 Task: Select the America/Adak as time zone for the schedule.
Action: Mouse moved to (85, 119)
Screenshot: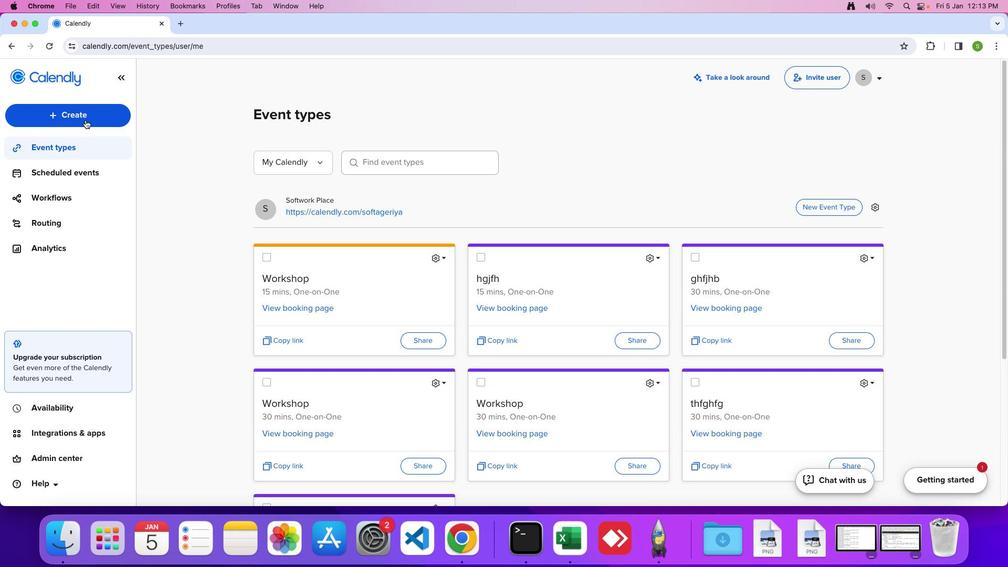 
Action: Mouse pressed left at (85, 119)
Screenshot: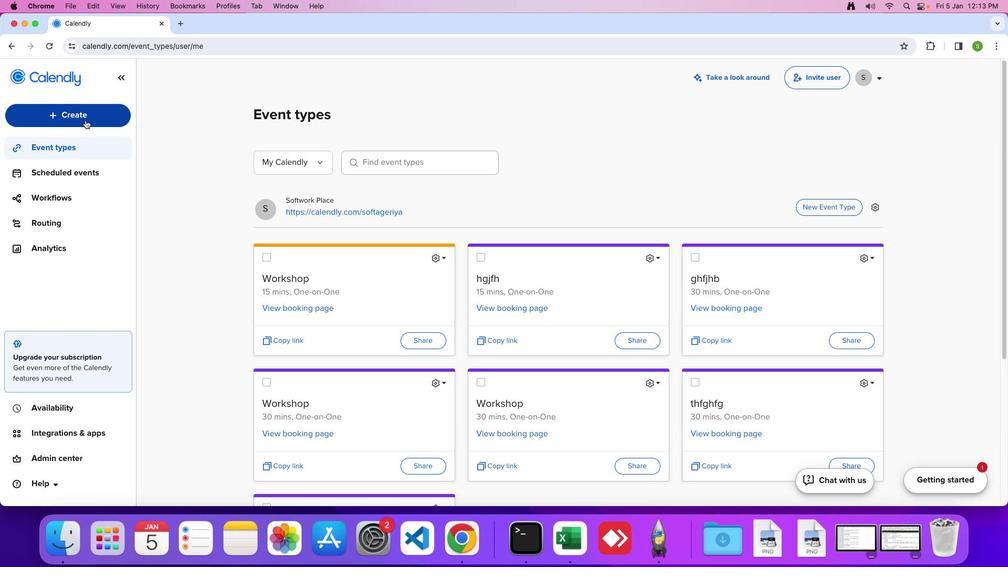 
Action: Mouse moved to (87, 243)
Screenshot: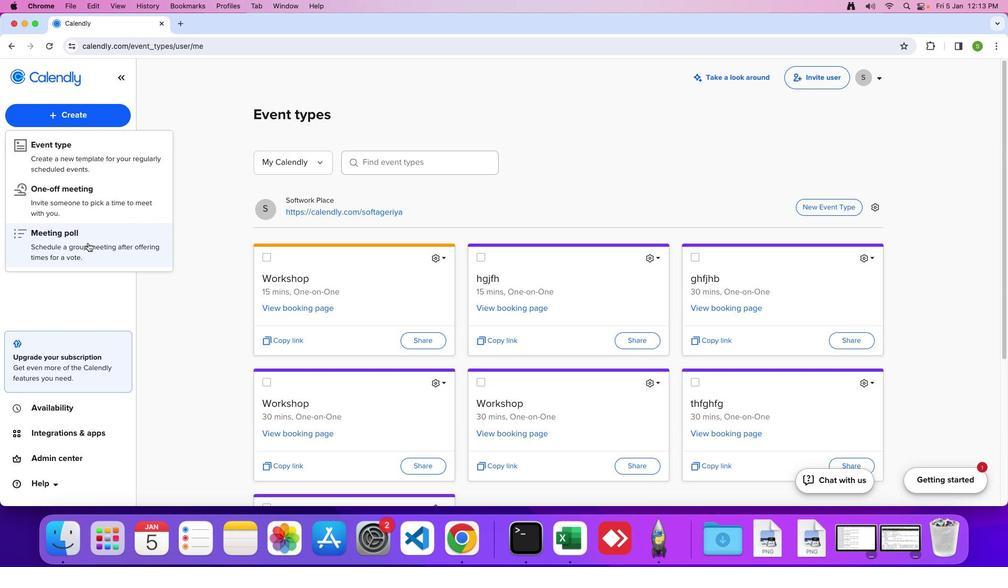
Action: Mouse pressed left at (87, 243)
Screenshot: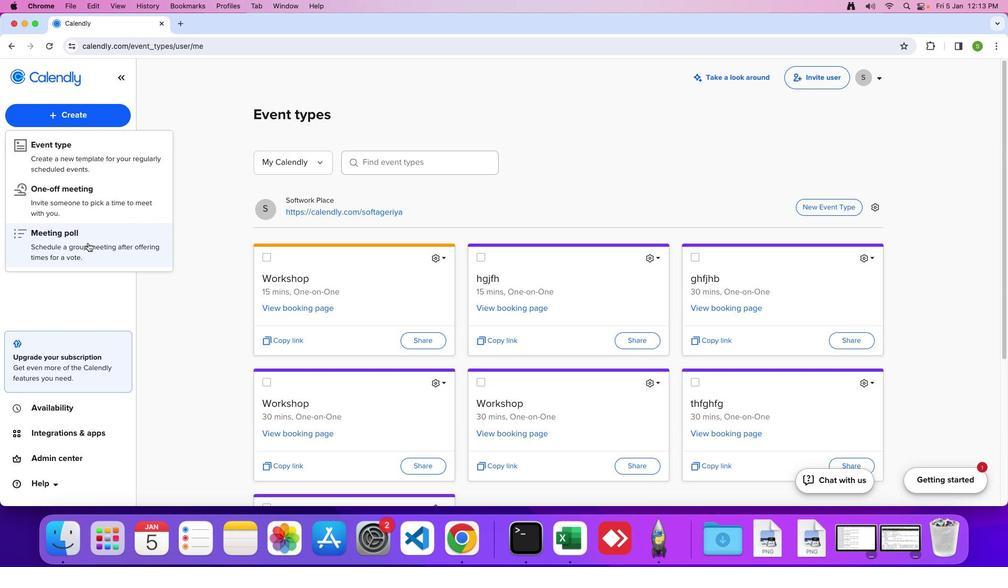 
Action: Mouse moved to (88, 129)
Screenshot: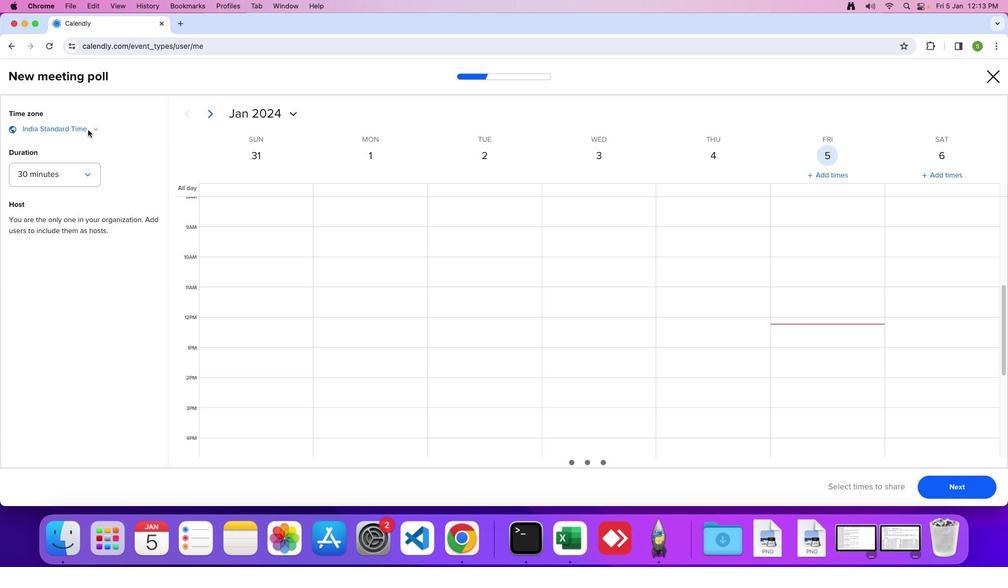 
Action: Mouse pressed left at (88, 129)
Screenshot: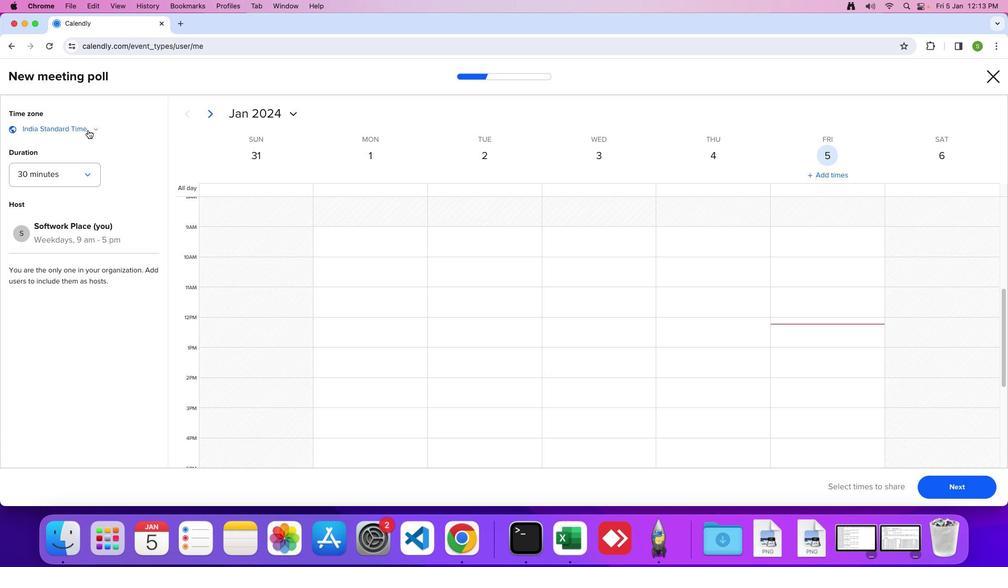 
Action: Mouse moved to (95, 248)
Screenshot: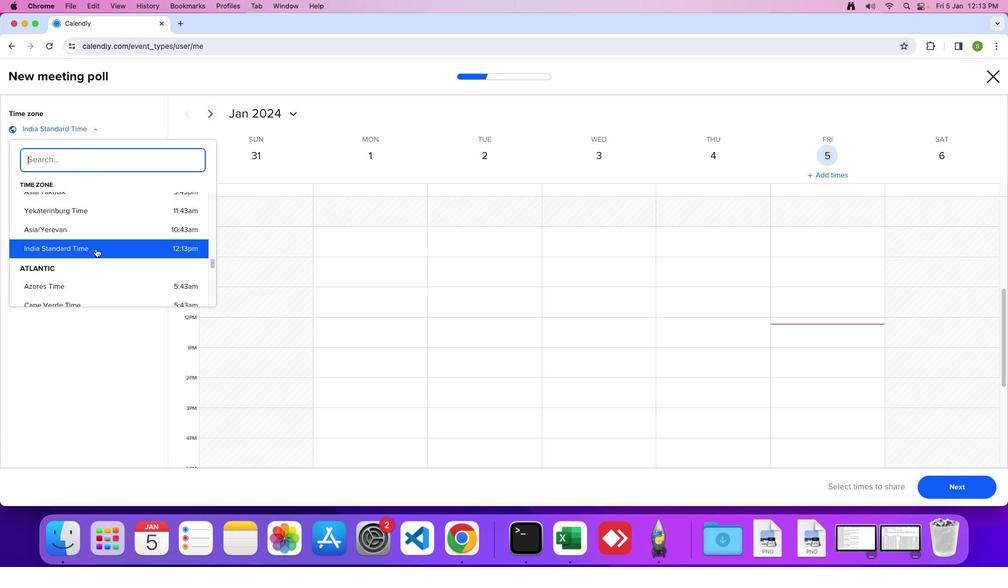 
Action: Mouse scrolled (95, 248) with delta (0, 0)
Screenshot: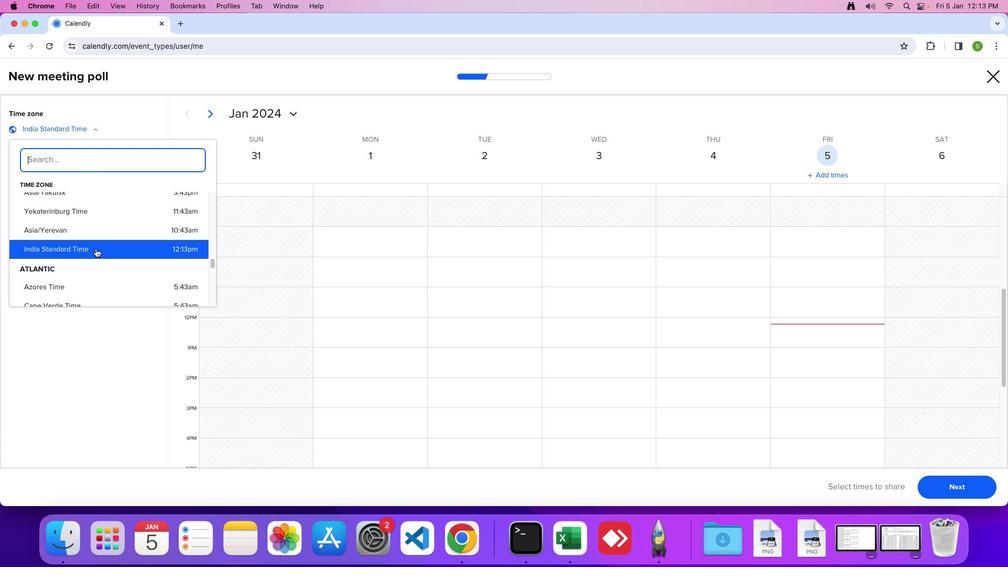 
Action: Mouse scrolled (95, 248) with delta (0, 0)
Screenshot: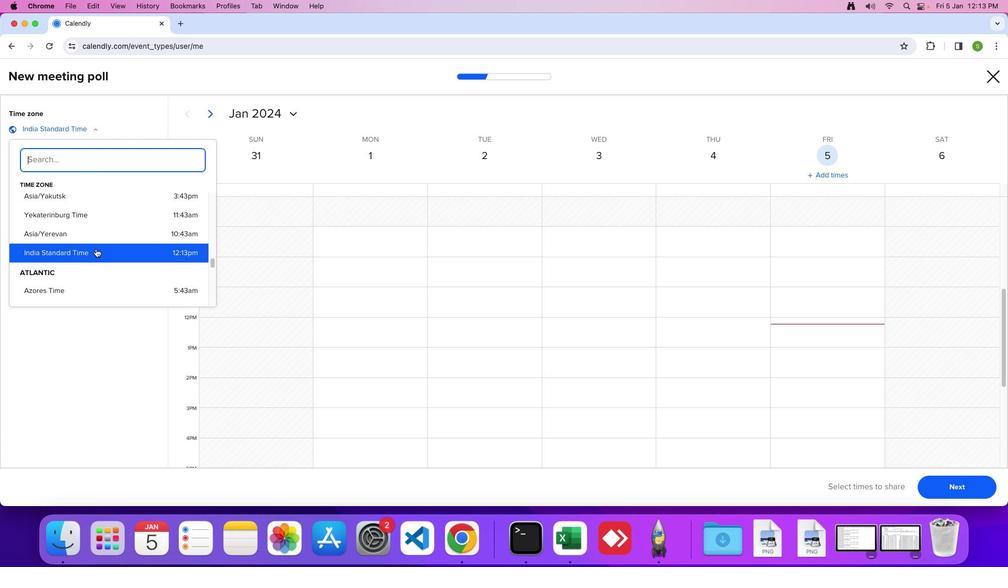 
Action: Mouse scrolled (95, 248) with delta (0, 1)
Screenshot: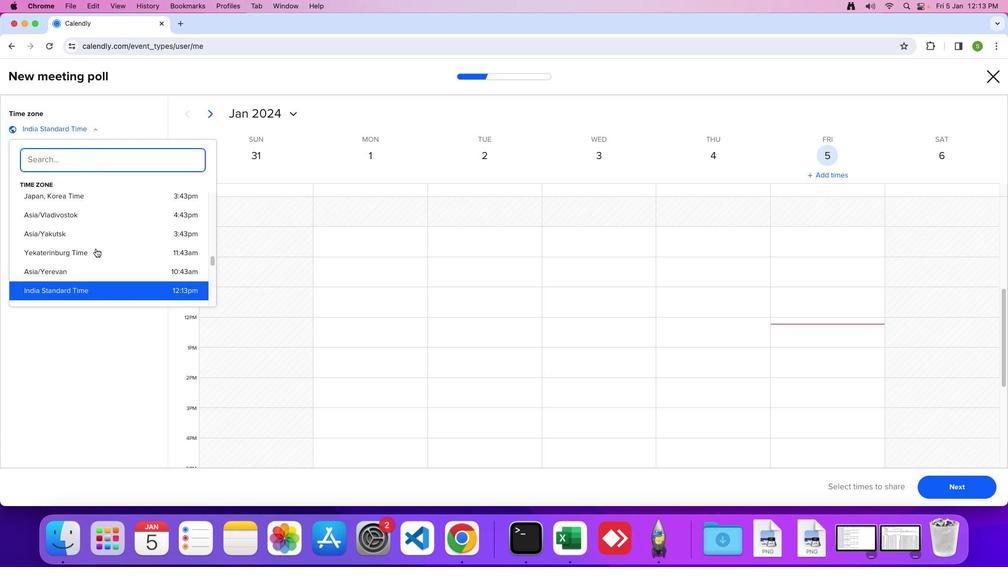 
Action: Mouse moved to (96, 248)
Screenshot: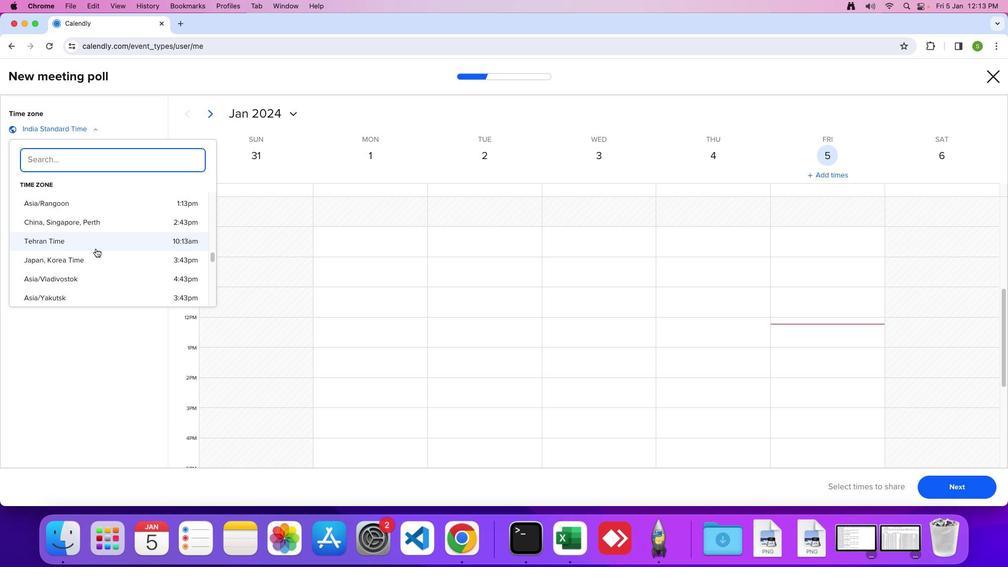 
Action: Mouse scrolled (96, 248) with delta (0, 0)
Screenshot: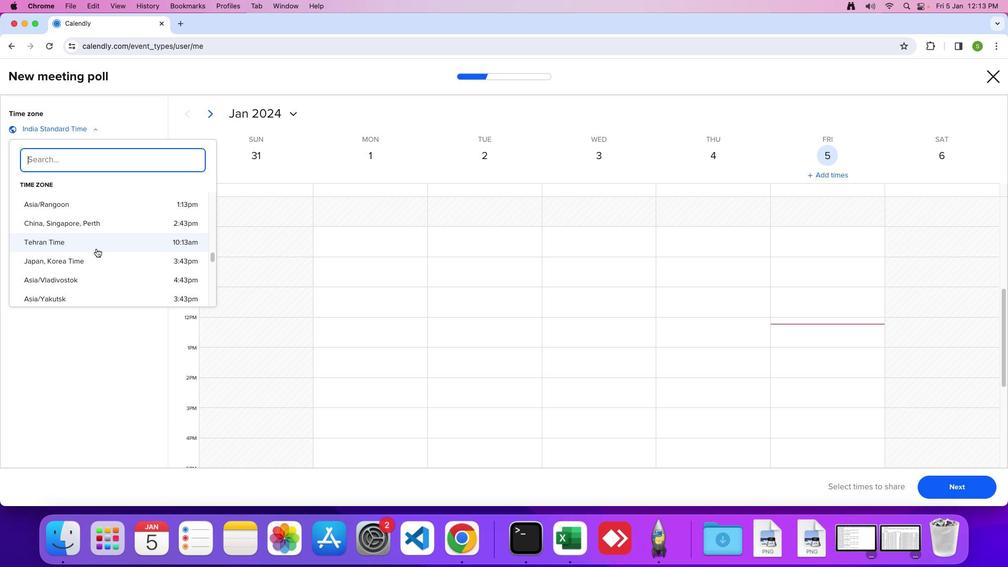 
Action: Mouse moved to (96, 248)
Screenshot: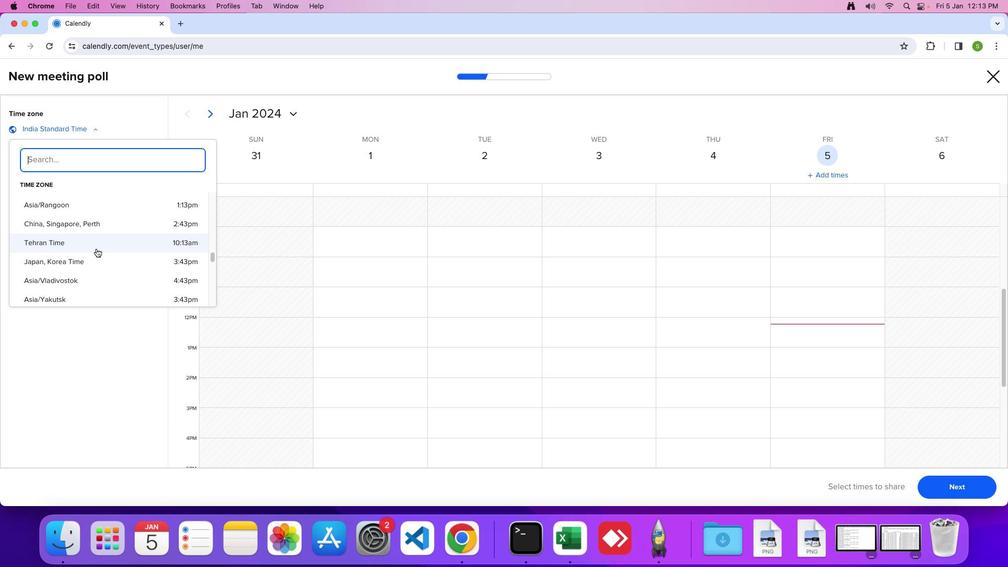 
Action: Mouse scrolled (96, 248) with delta (0, 0)
Screenshot: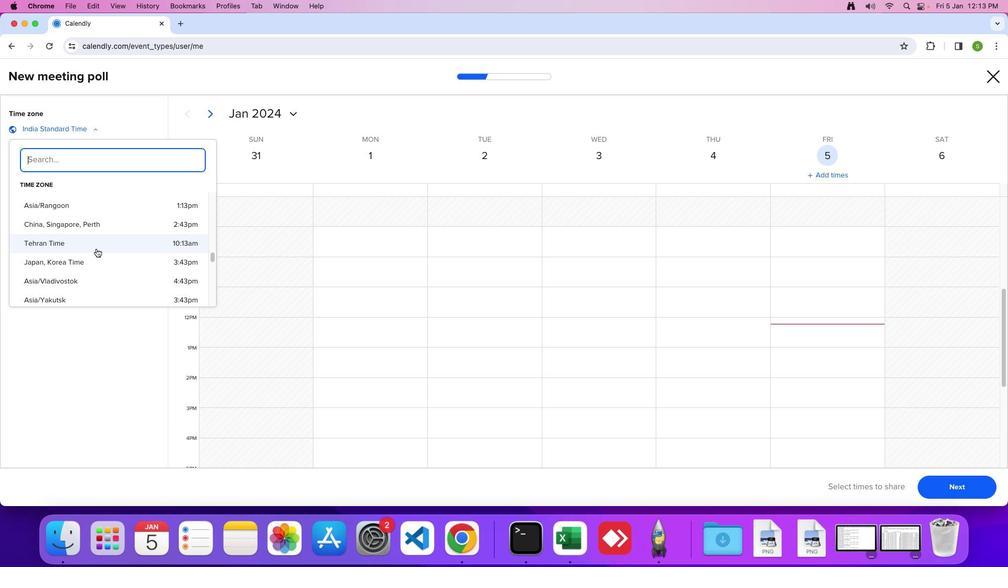 
Action: Mouse moved to (97, 248)
Screenshot: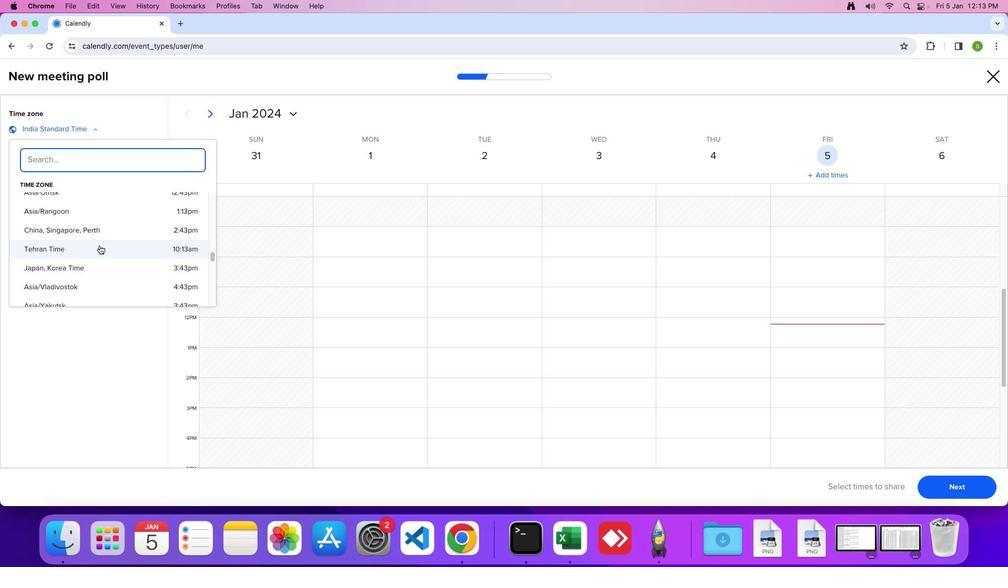 
Action: Mouse scrolled (97, 248) with delta (0, 0)
Screenshot: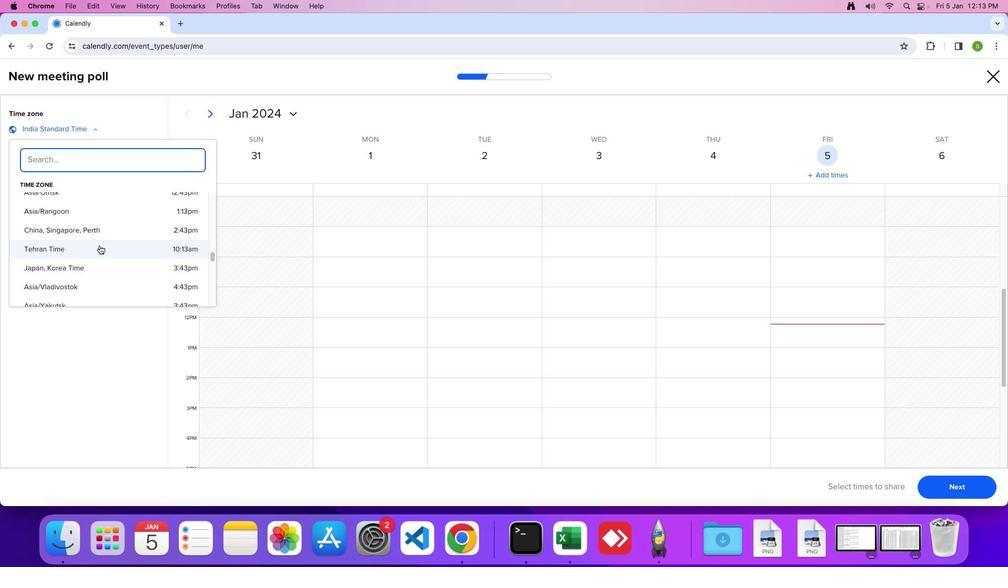 
Action: Mouse moved to (98, 247)
Screenshot: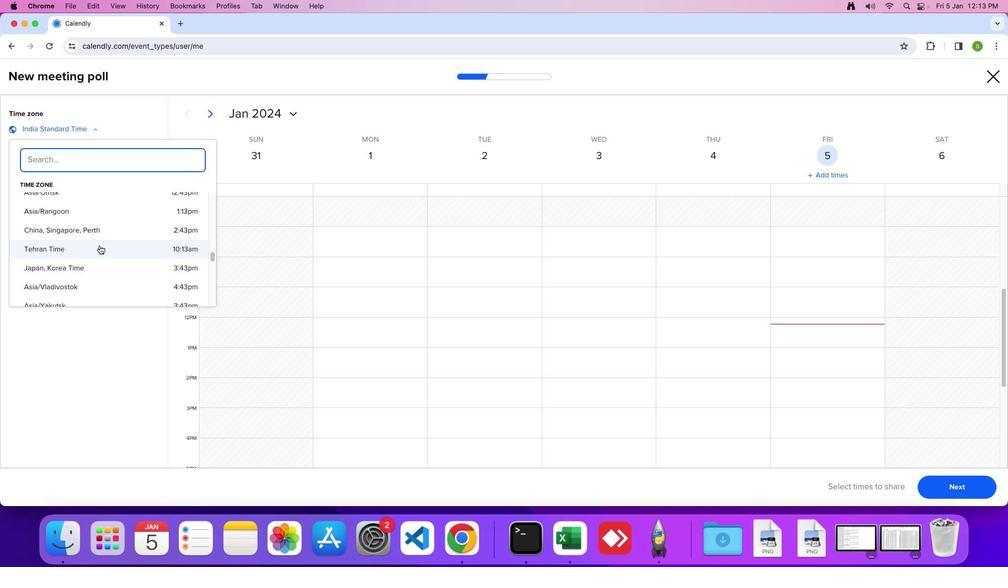 
Action: Mouse scrolled (98, 247) with delta (0, 0)
Screenshot: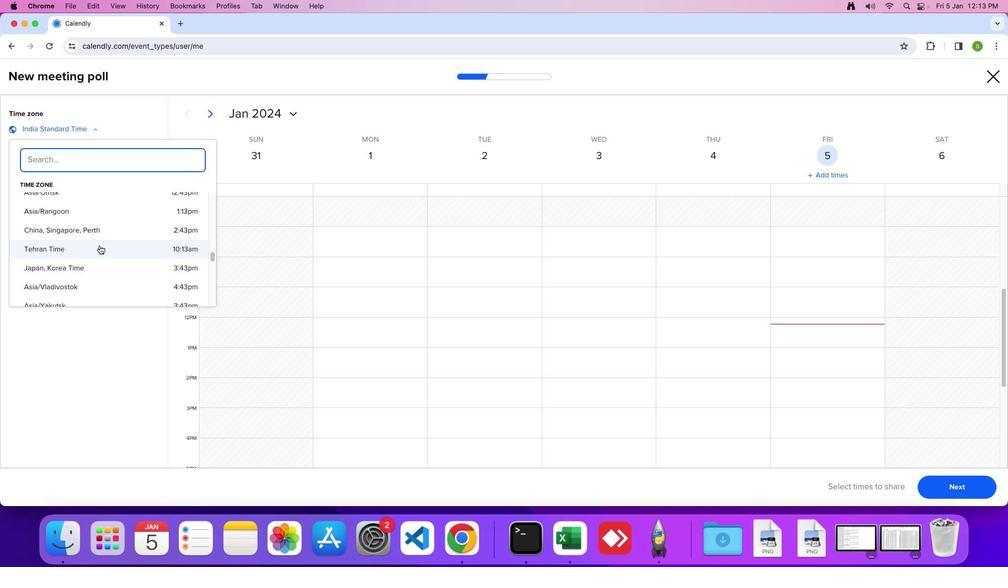 
Action: Mouse moved to (99, 245)
Screenshot: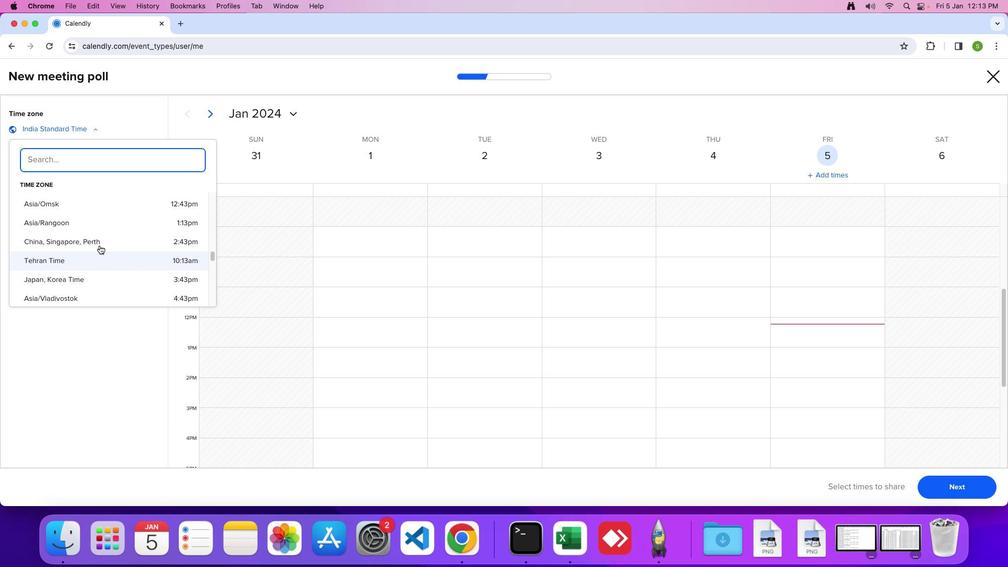 
Action: Mouse scrolled (99, 245) with delta (0, 1)
Screenshot: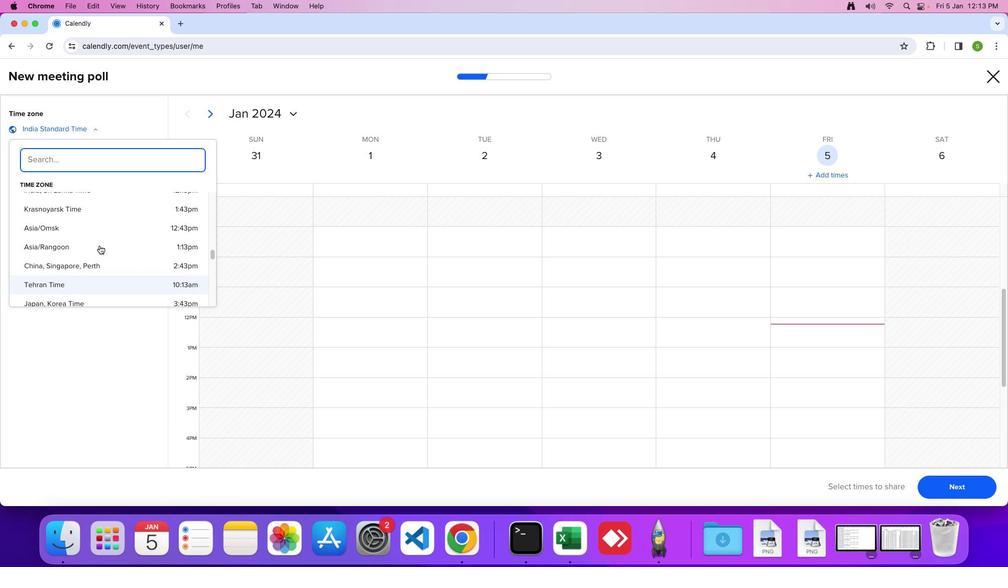 
Action: Mouse scrolled (99, 245) with delta (0, 0)
Screenshot: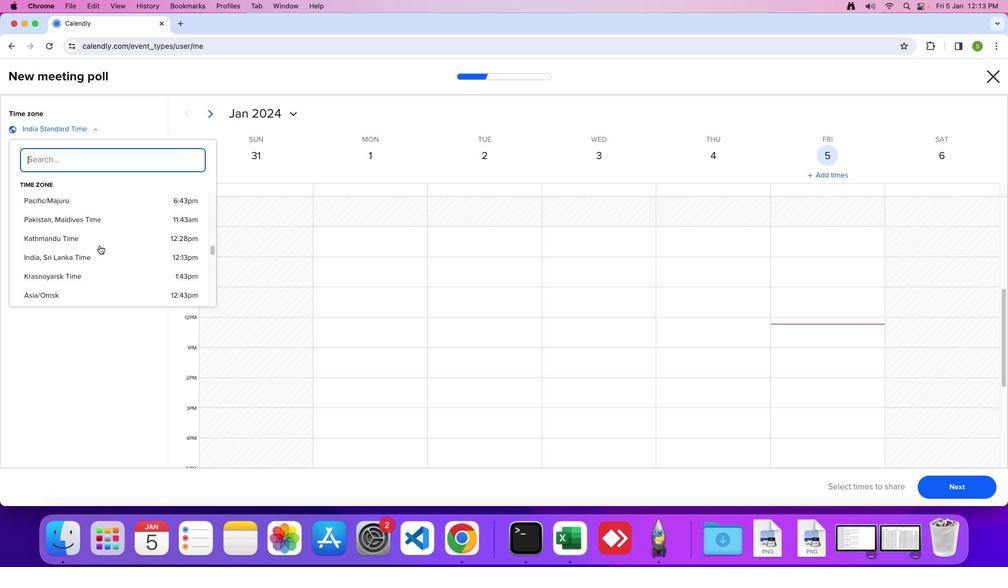 
Action: Mouse scrolled (99, 245) with delta (0, 0)
Screenshot: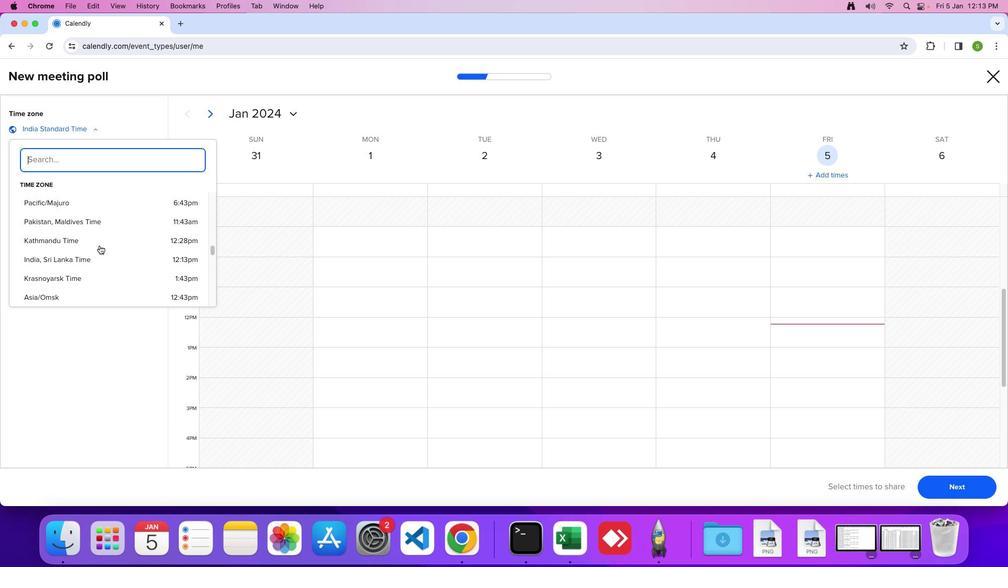 
Action: Mouse moved to (101, 243)
Screenshot: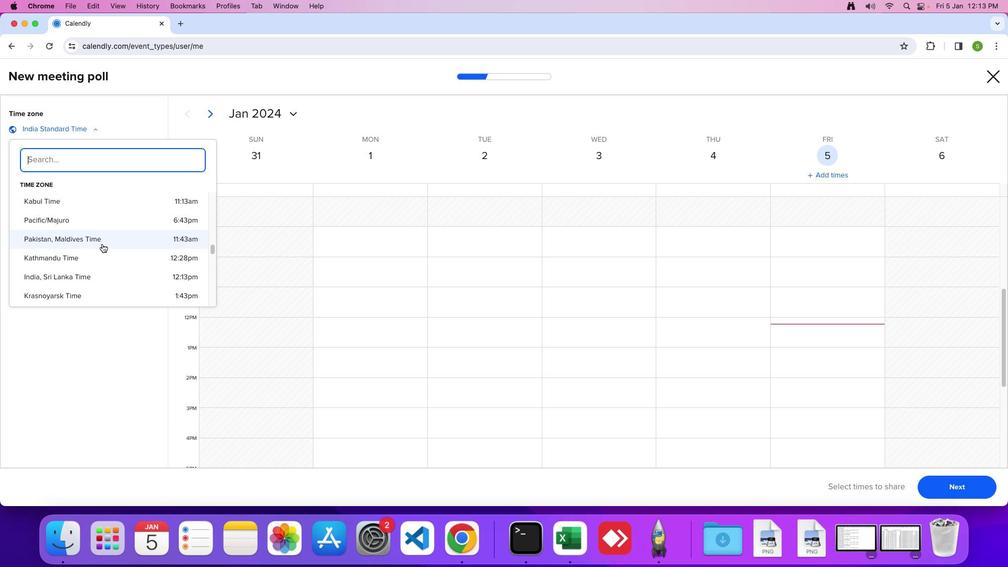 
Action: Mouse scrolled (101, 243) with delta (0, 0)
Screenshot: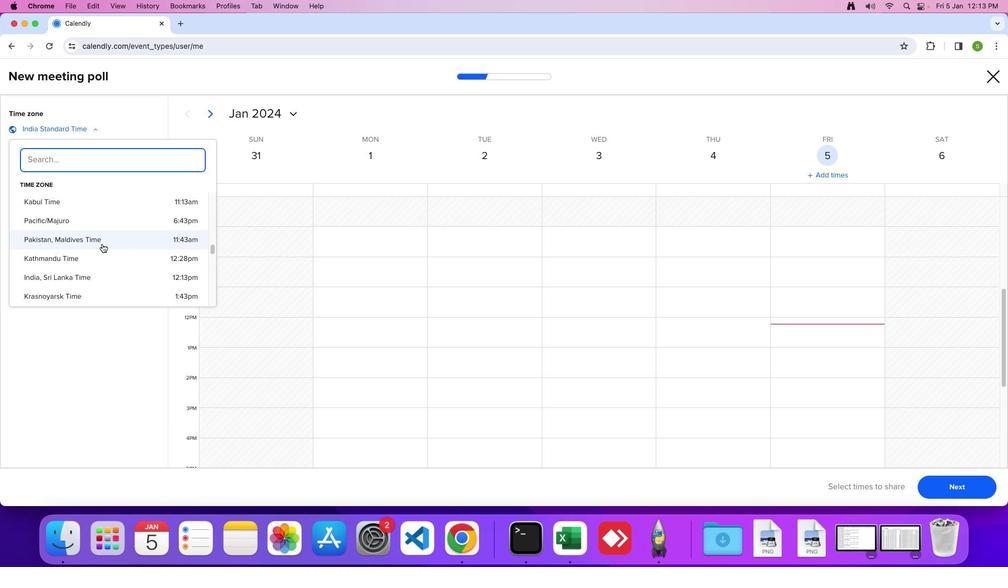 
Action: Mouse scrolled (101, 243) with delta (0, 0)
Screenshot: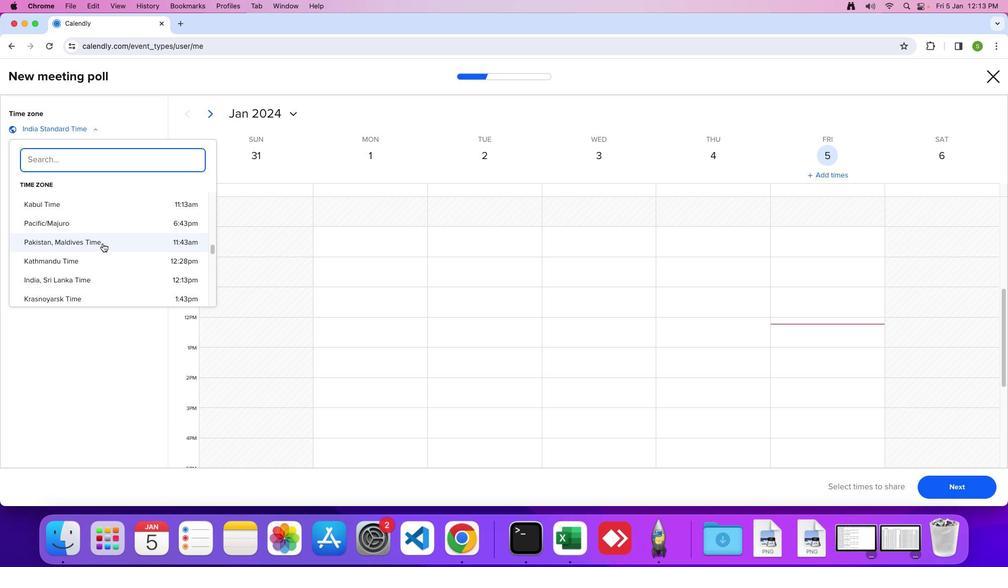 
Action: Mouse moved to (104, 243)
Screenshot: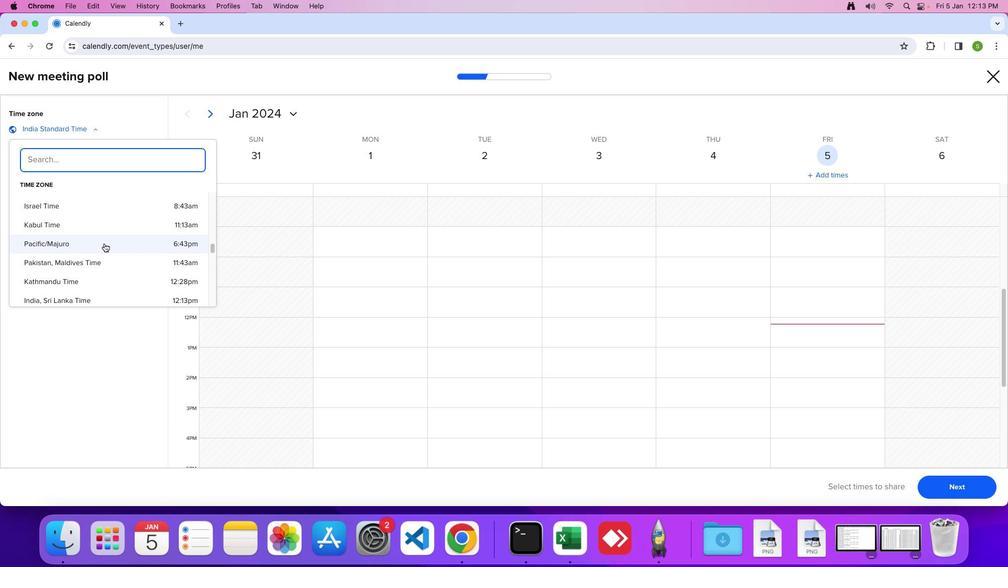 
Action: Mouse scrolled (104, 243) with delta (0, 0)
Screenshot: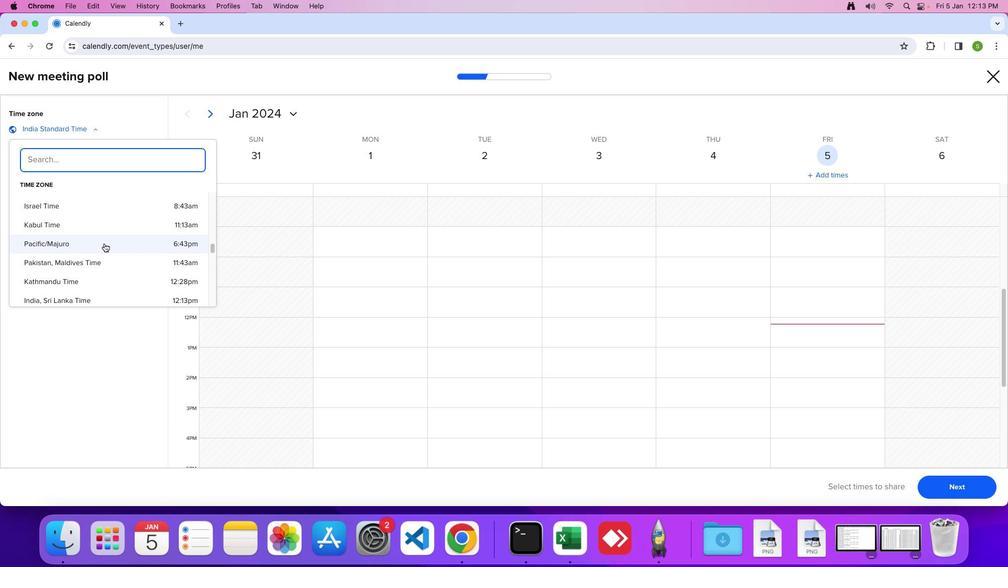 
Action: Mouse scrolled (104, 243) with delta (0, 0)
Screenshot: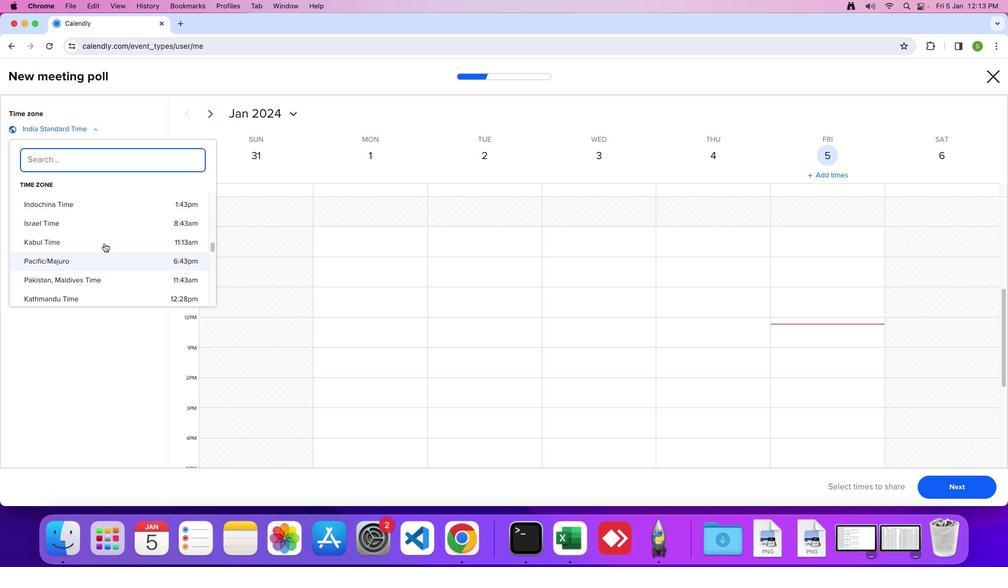 
Action: Mouse scrolled (104, 243) with delta (0, 2)
Screenshot: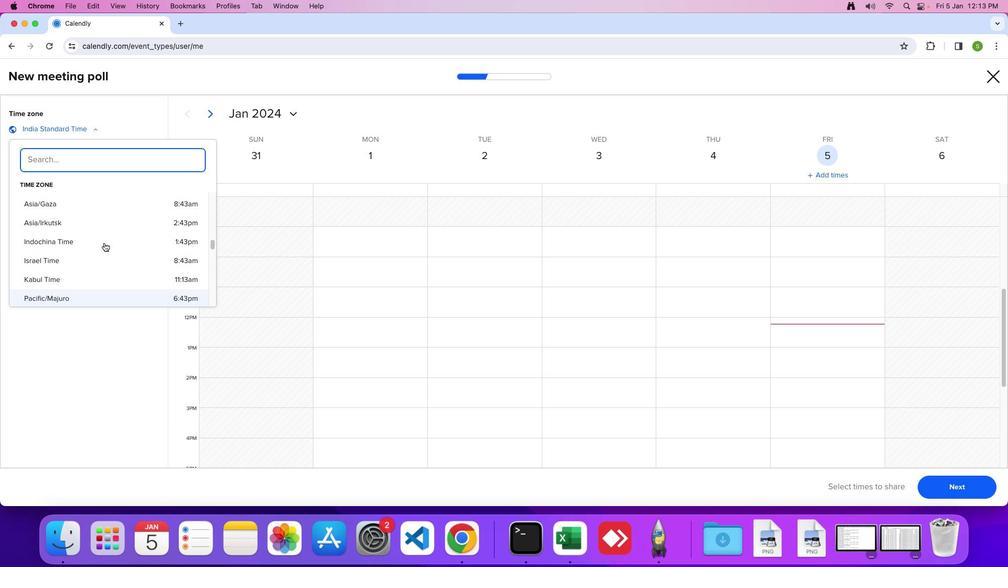 
Action: Mouse moved to (104, 243)
Screenshot: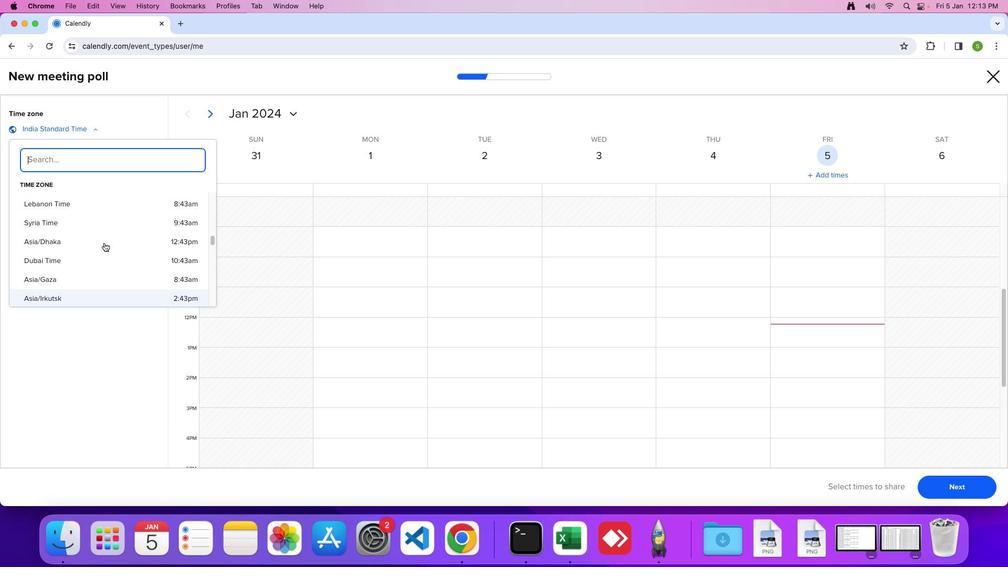 
Action: Mouse scrolled (104, 243) with delta (0, 0)
Screenshot: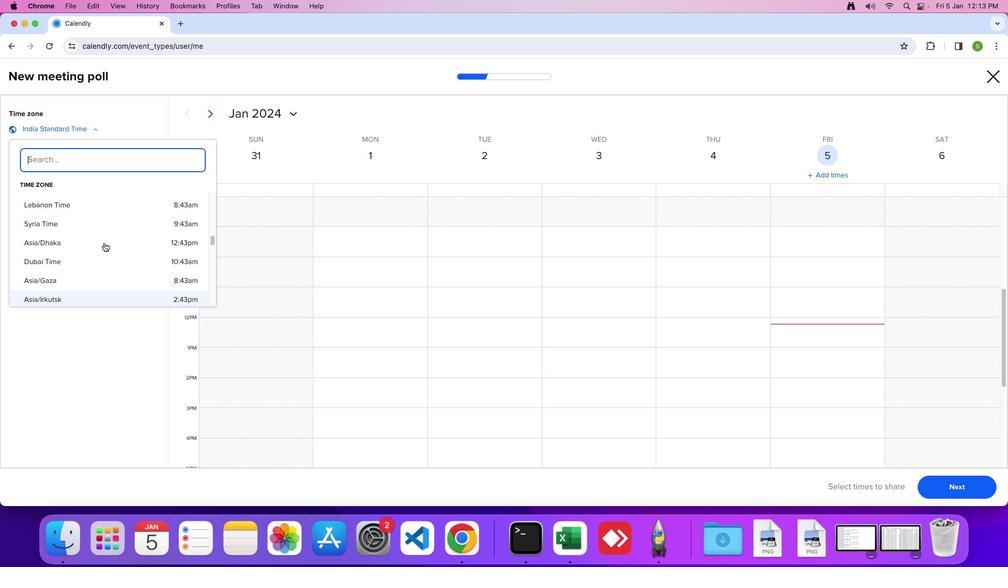 
Action: Mouse scrolled (104, 243) with delta (0, 0)
Screenshot: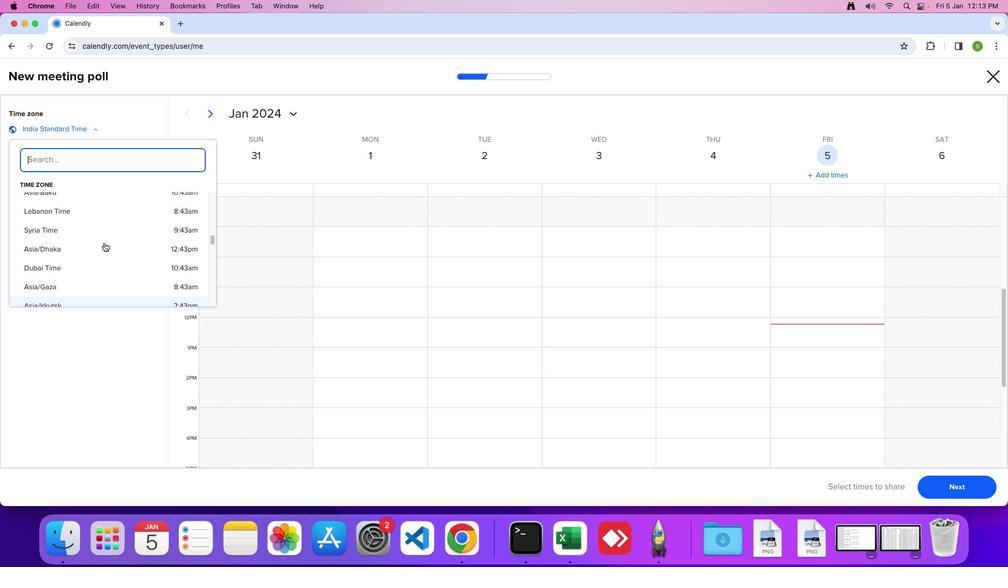 
Action: Mouse moved to (104, 243)
Screenshot: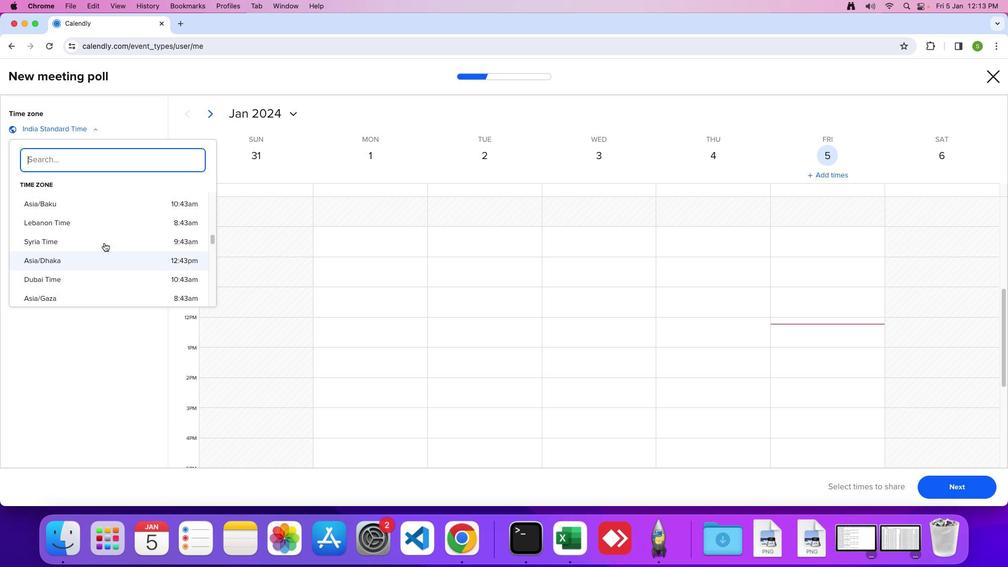 
Action: Mouse scrolled (104, 243) with delta (0, 0)
Screenshot: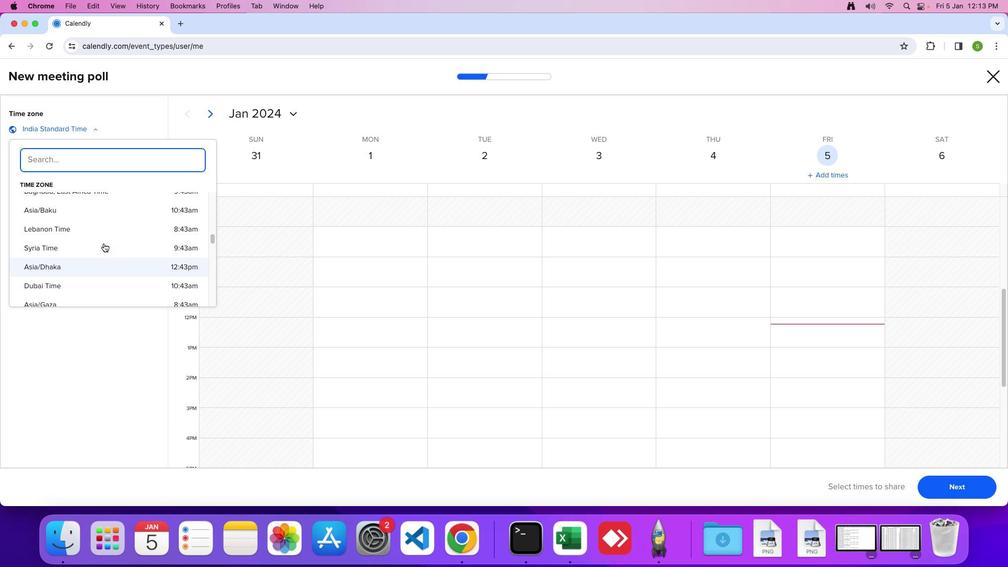 
Action: Mouse scrolled (104, 243) with delta (0, 0)
Screenshot: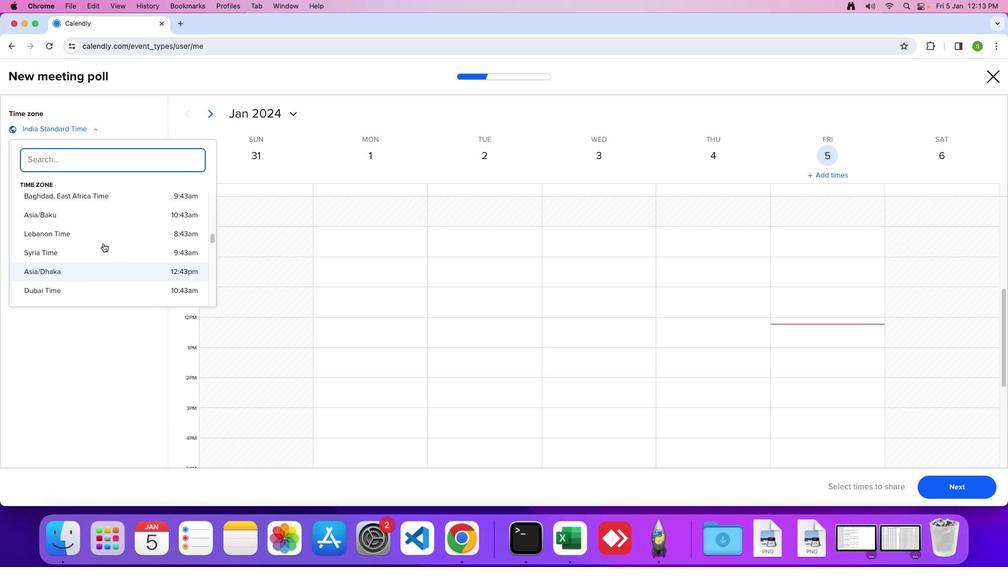 
Action: Mouse moved to (102, 244)
Screenshot: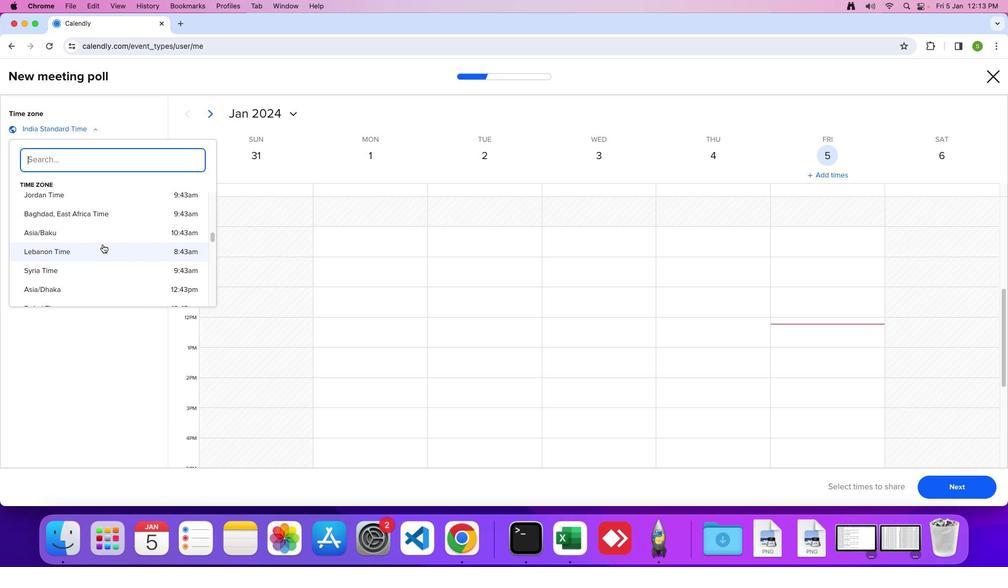 
Action: Mouse scrolled (102, 244) with delta (0, 0)
Screenshot: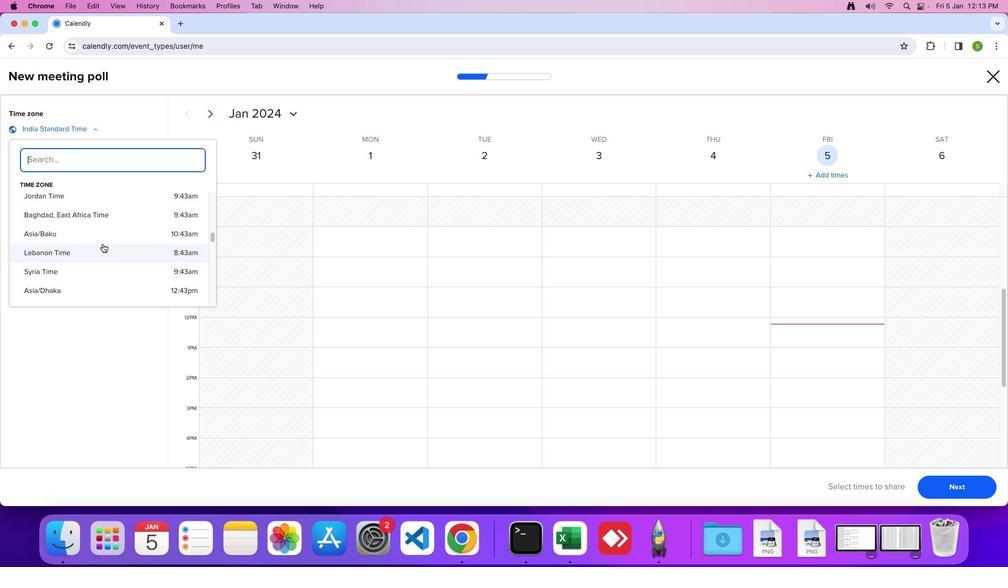 
Action: Mouse moved to (102, 243)
Screenshot: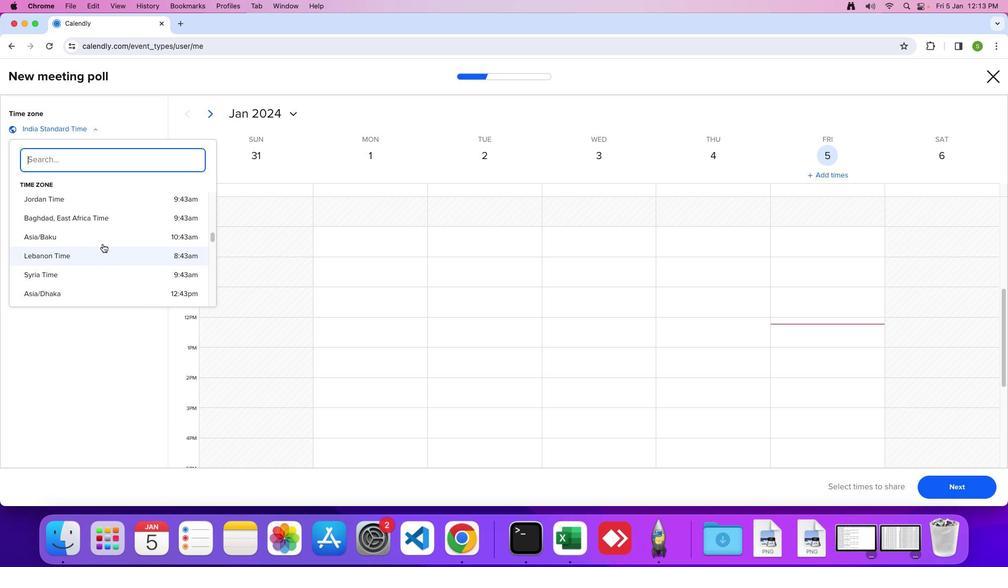 
Action: Mouse scrolled (102, 243) with delta (0, 0)
Screenshot: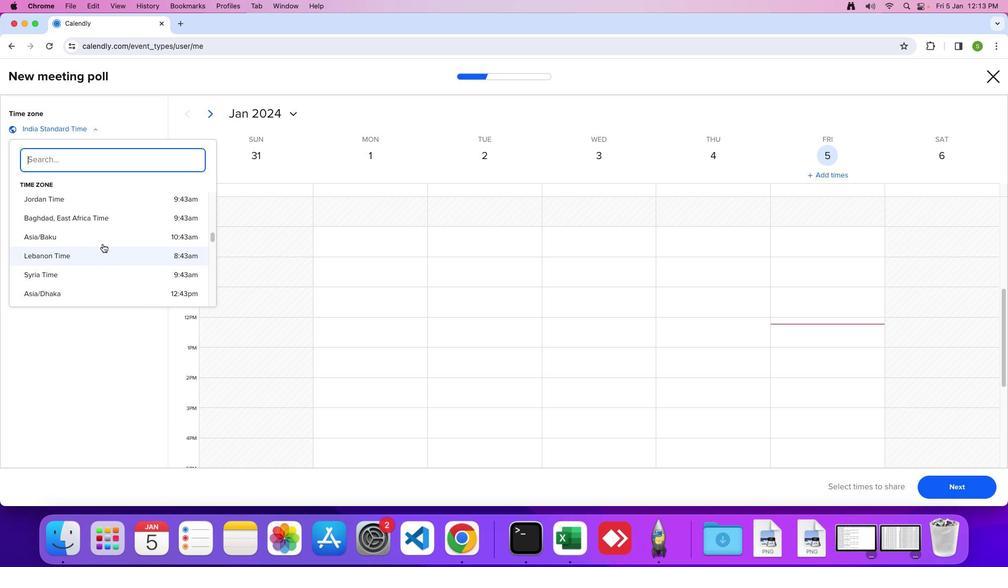 
Action: Mouse moved to (103, 242)
Screenshot: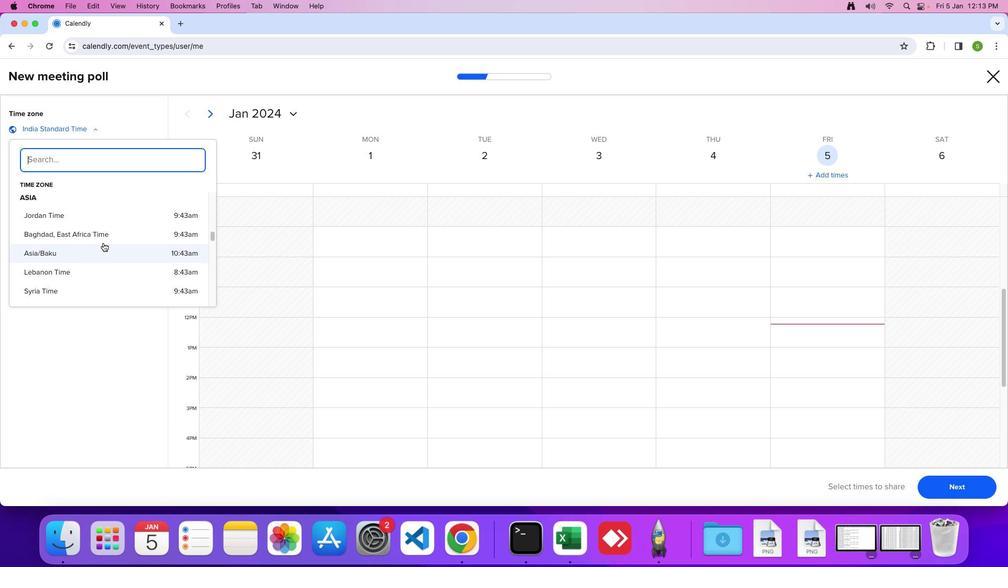 
Action: Mouse scrolled (103, 242) with delta (0, 0)
Screenshot: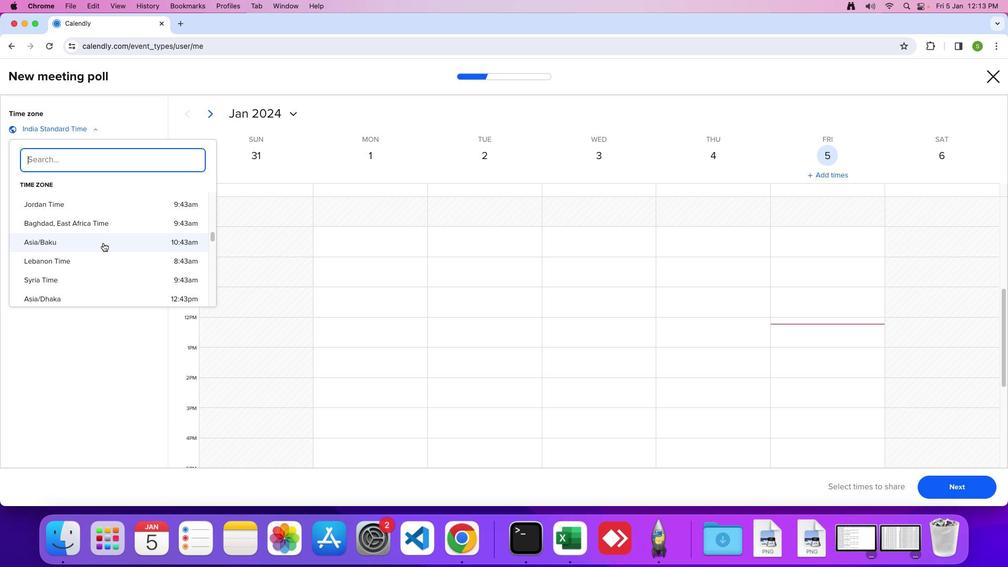 
Action: Mouse scrolled (103, 242) with delta (0, -2)
Screenshot: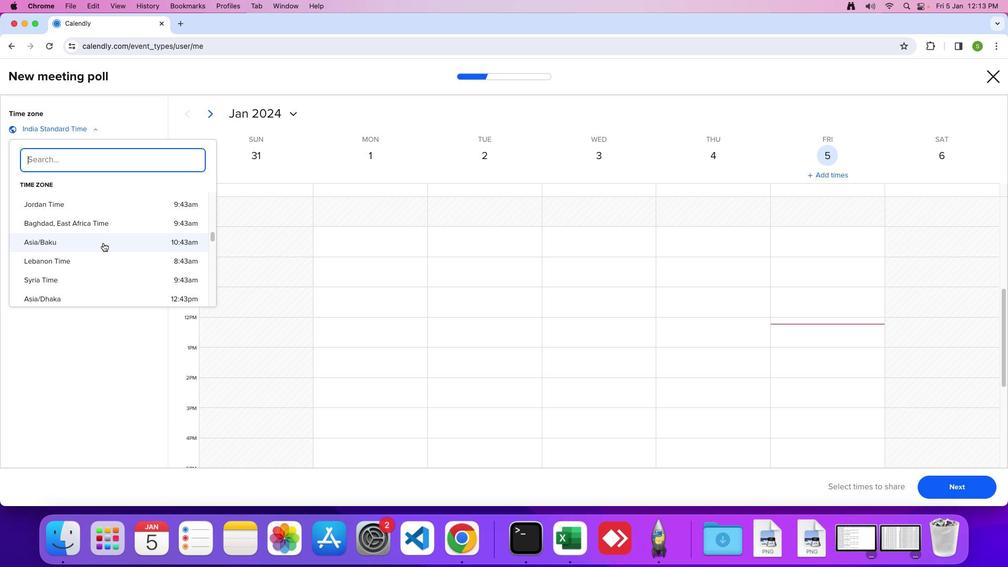 
Action: Mouse scrolled (103, 242) with delta (0, 2)
Screenshot: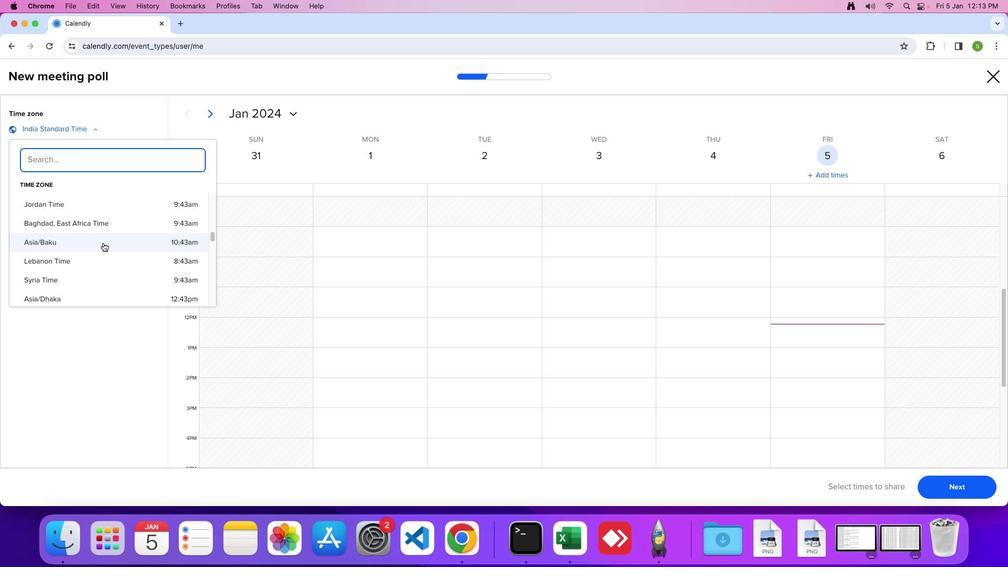 
Action: Mouse scrolled (103, 242) with delta (0, 0)
Screenshot: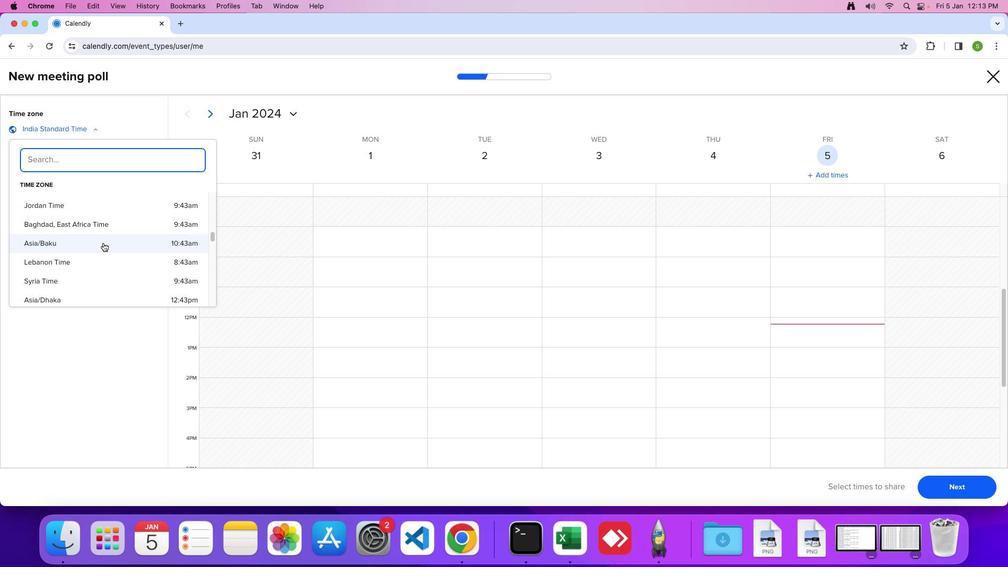 
Action: Mouse scrolled (103, 242) with delta (0, 0)
Screenshot: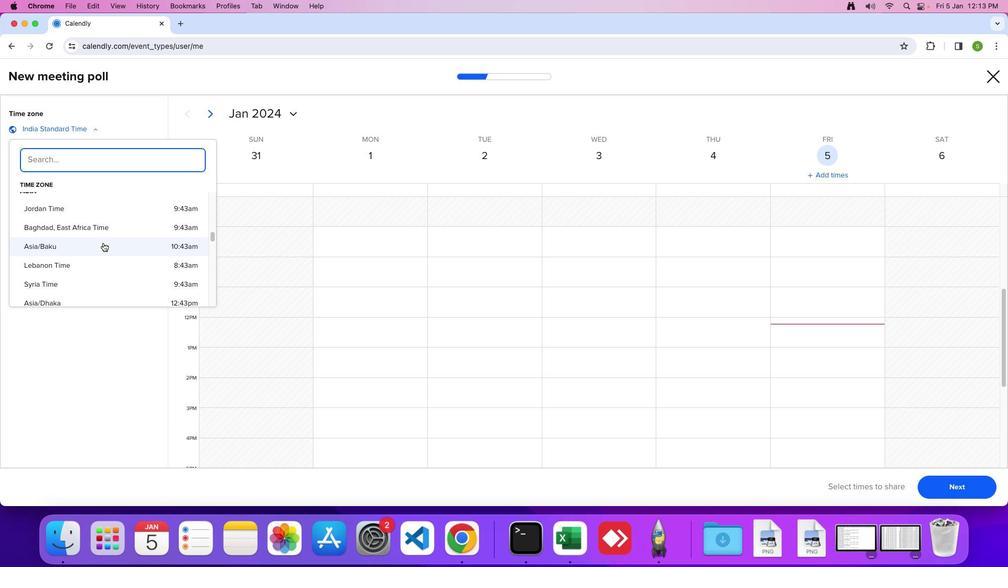
Action: Mouse scrolled (103, 242) with delta (0, 1)
Screenshot: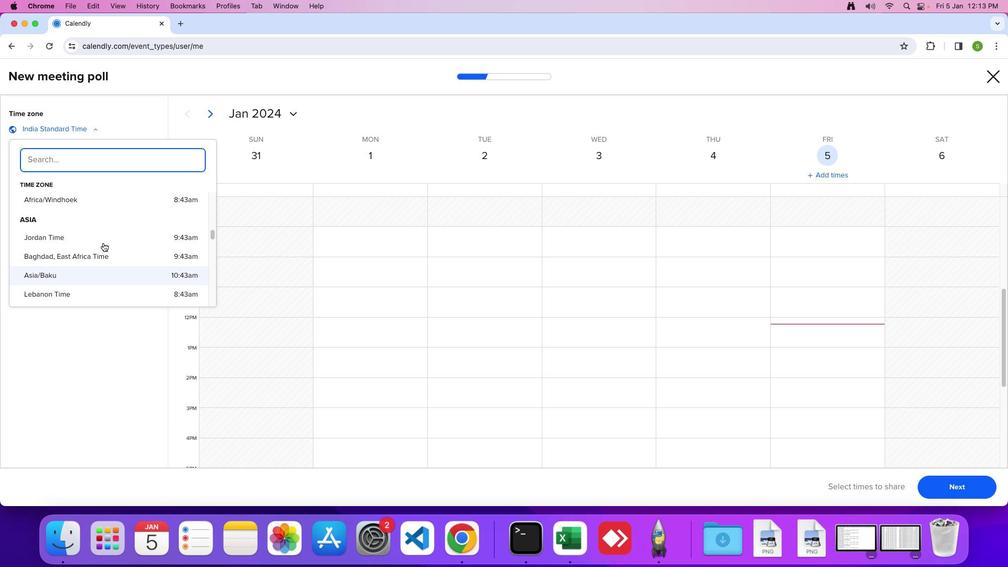 
Action: Mouse scrolled (103, 242) with delta (0, 0)
Screenshot: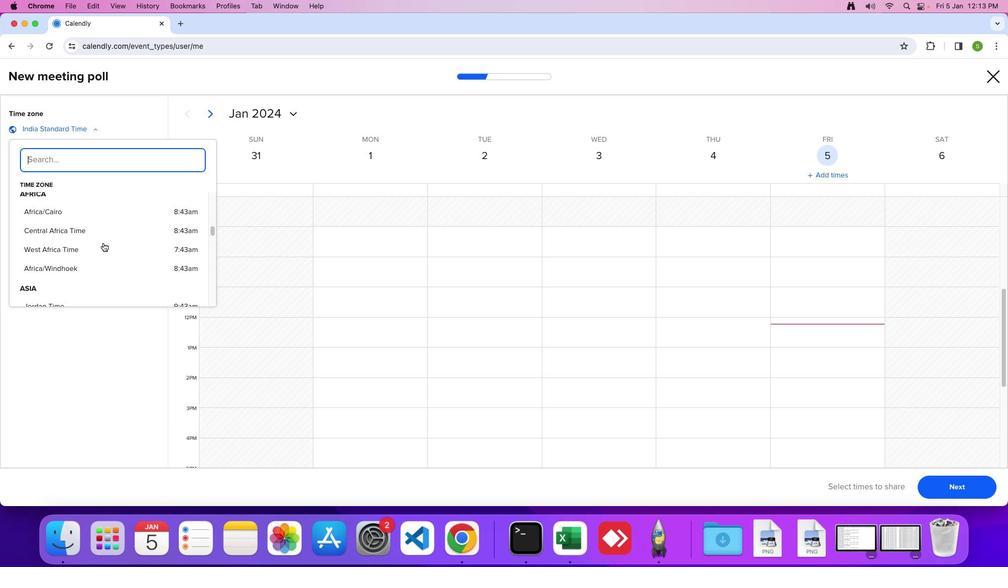 
Action: Mouse scrolled (103, 242) with delta (0, 0)
Screenshot: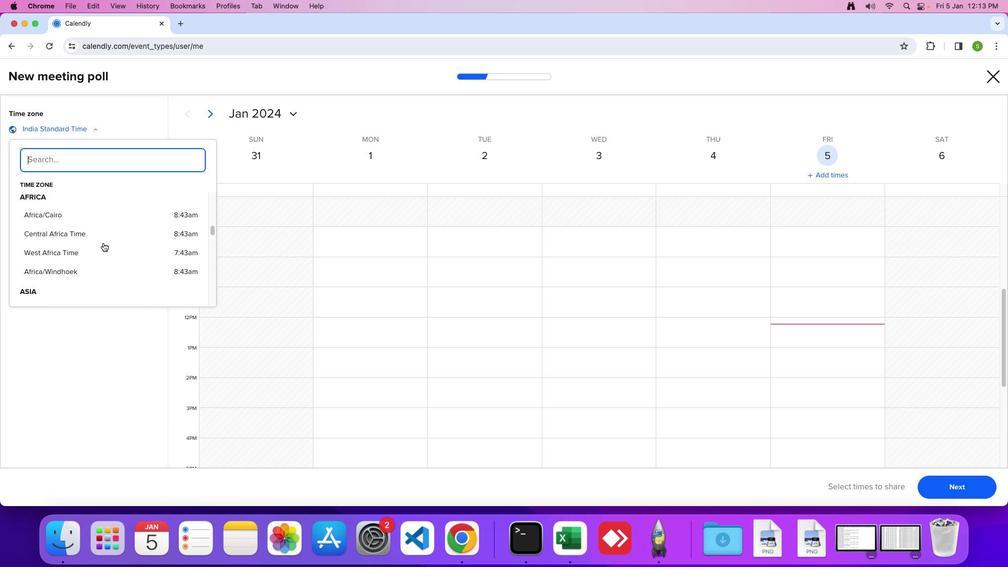 
Action: Mouse moved to (104, 242)
Screenshot: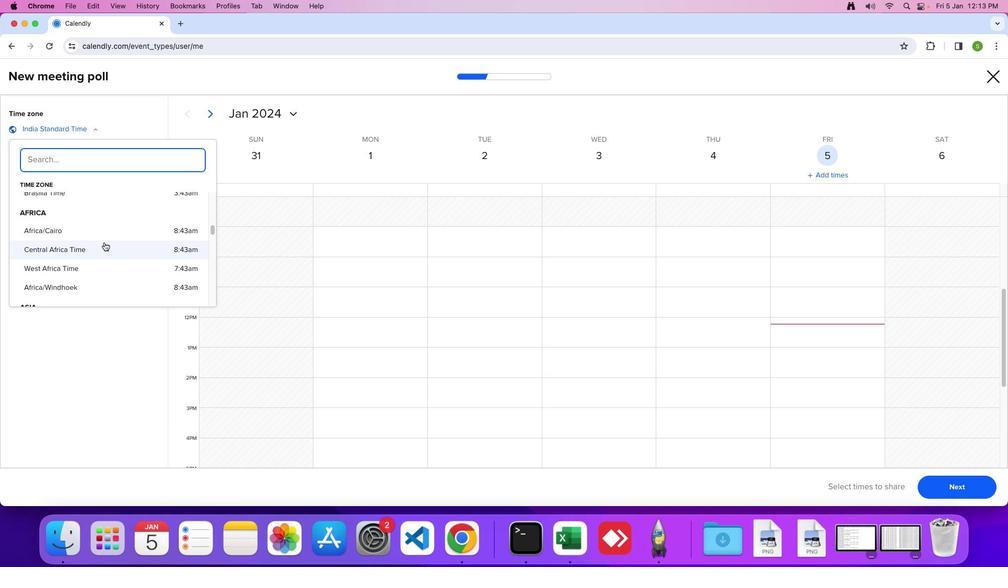 
Action: Mouse scrolled (104, 242) with delta (0, 0)
Screenshot: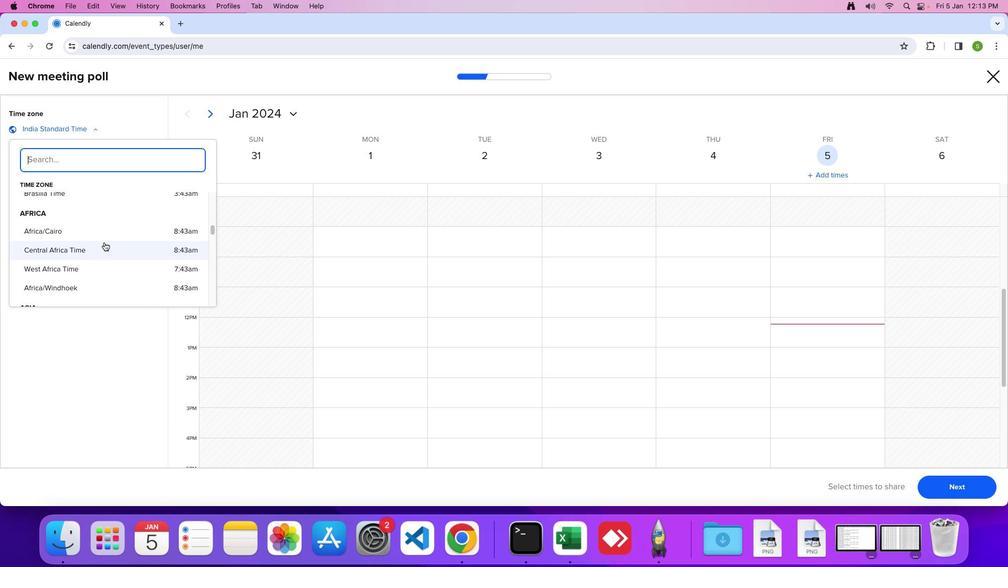 
Action: Mouse scrolled (104, 242) with delta (0, 0)
Screenshot: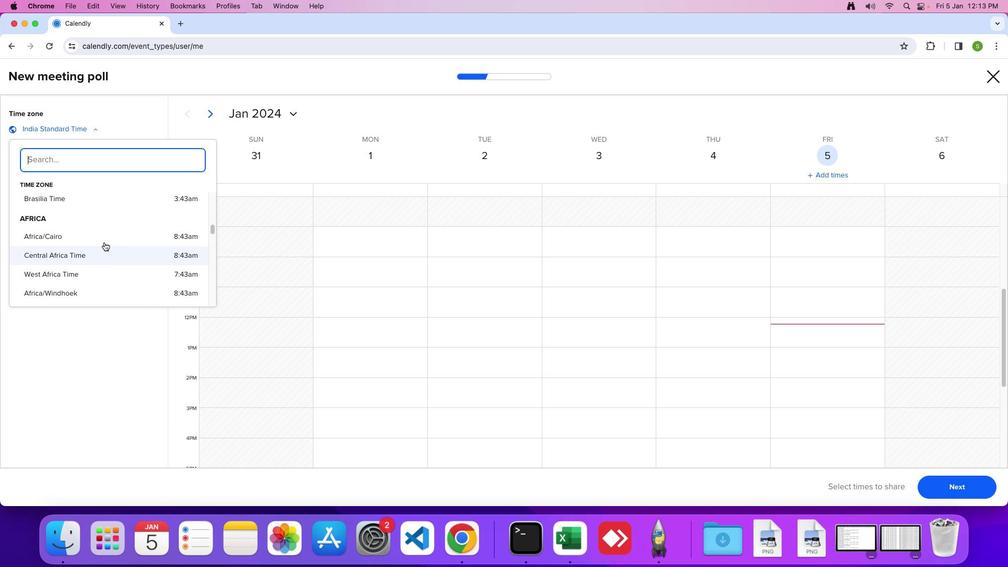 
Action: Mouse moved to (104, 242)
Screenshot: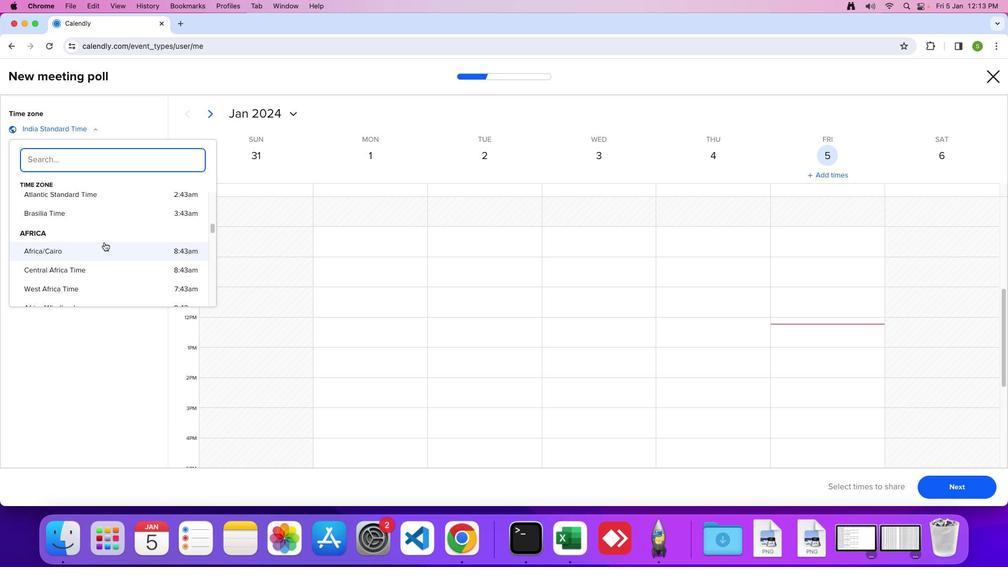 
Action: Mouse scrolled (104, 242) with delta (0, 0)
Screenshot: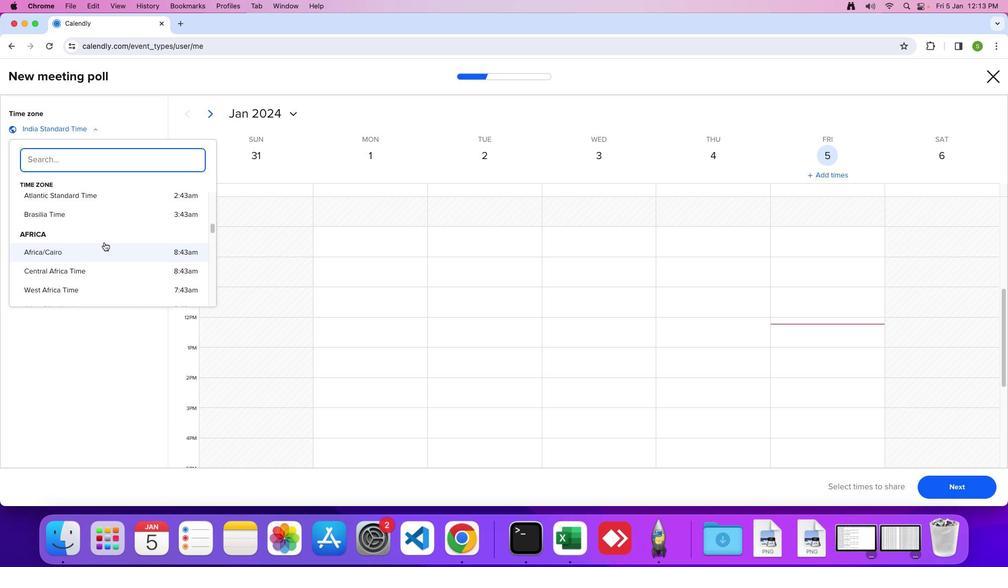 
Action: Mouse scrolled (104, 242) with delta (0, 0)
Screenshot: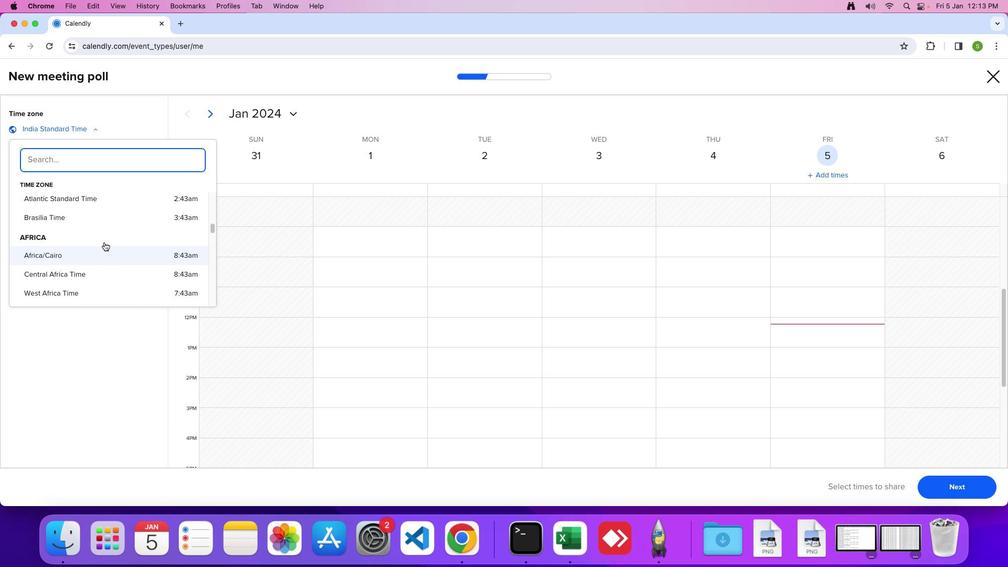 
Action: Mouse scrolled (104, 242) with delta (0, 0)
Screenshot: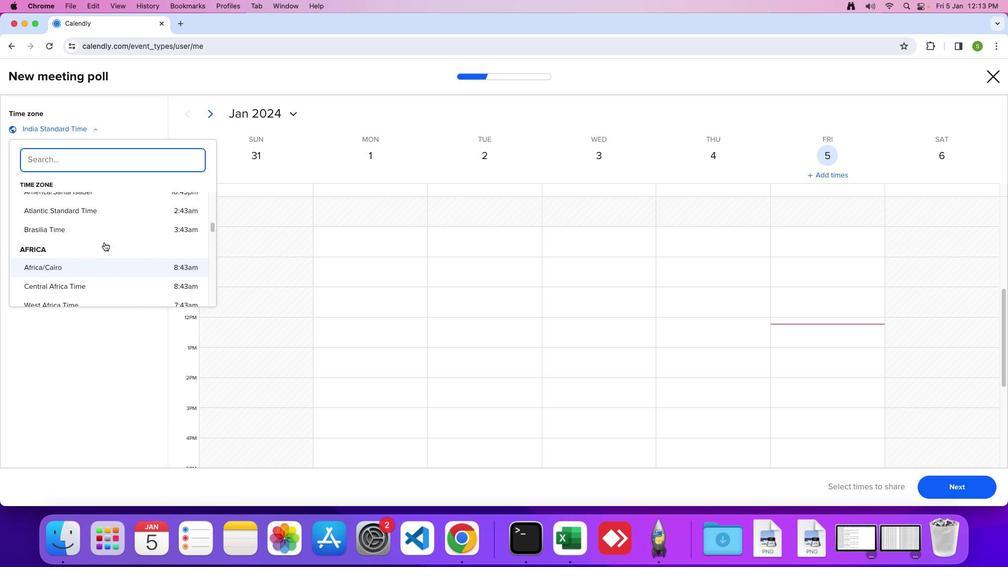
Action: Mouse scrolled (104, 242) with delta (0, 0)
Screenshot: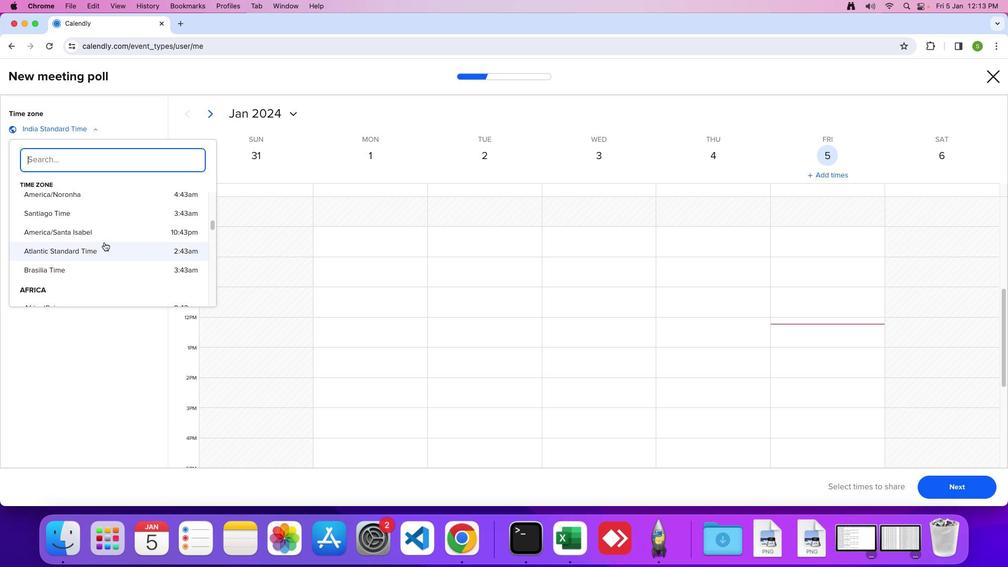 
Action: Mouse moved to (104, 242)
Screenshot: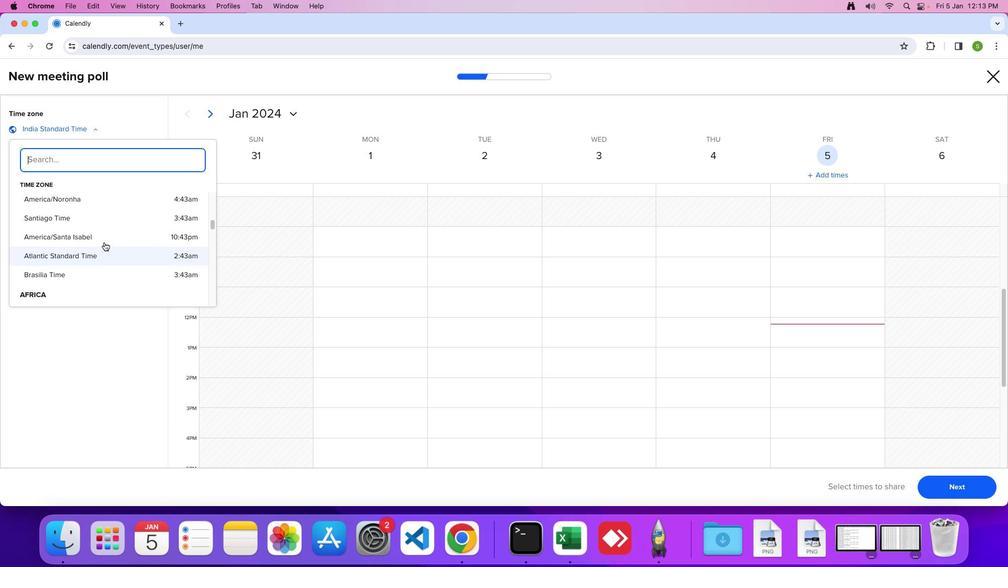 
Action: Mouse scrolled (104, 242) with delta (0, 0)
Screenshot: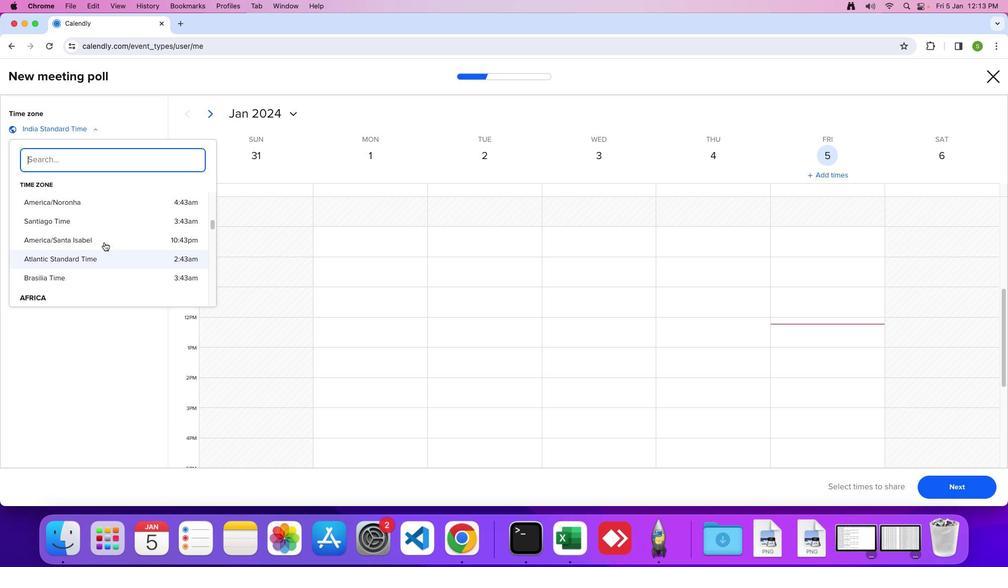 
Action: Mouse scrolled (104, 242) with delta (0, 0)
Screenshot: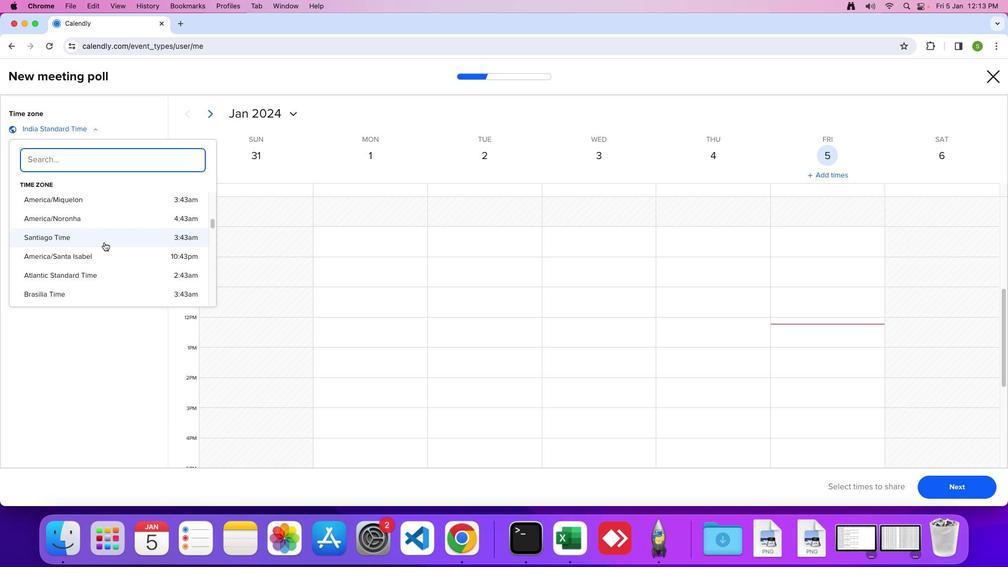 
Action: Mouse moved to (104, 242)
Screenshot: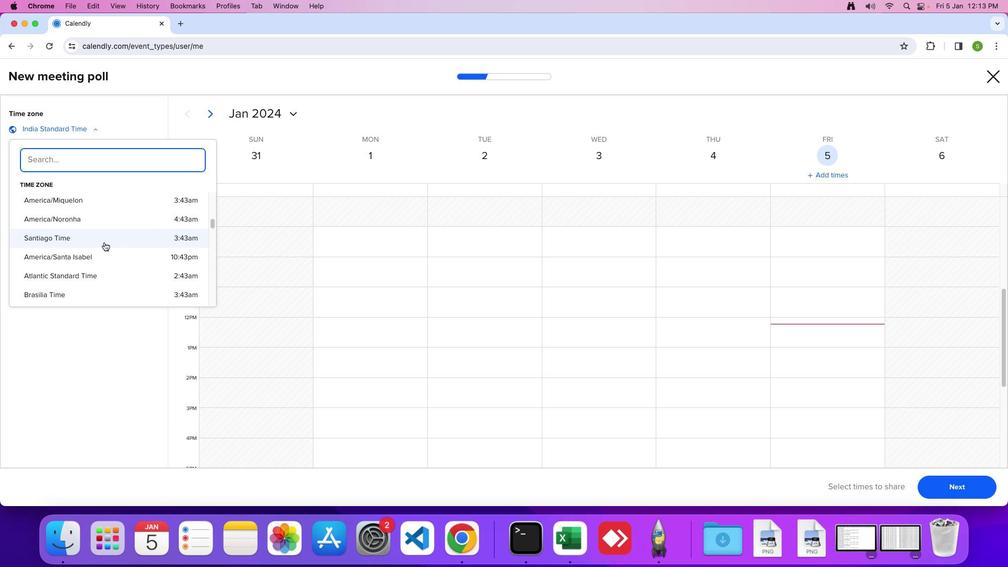 
Action: Mouse scrolled (104, 242) with delta (0, 0)
Screenshot: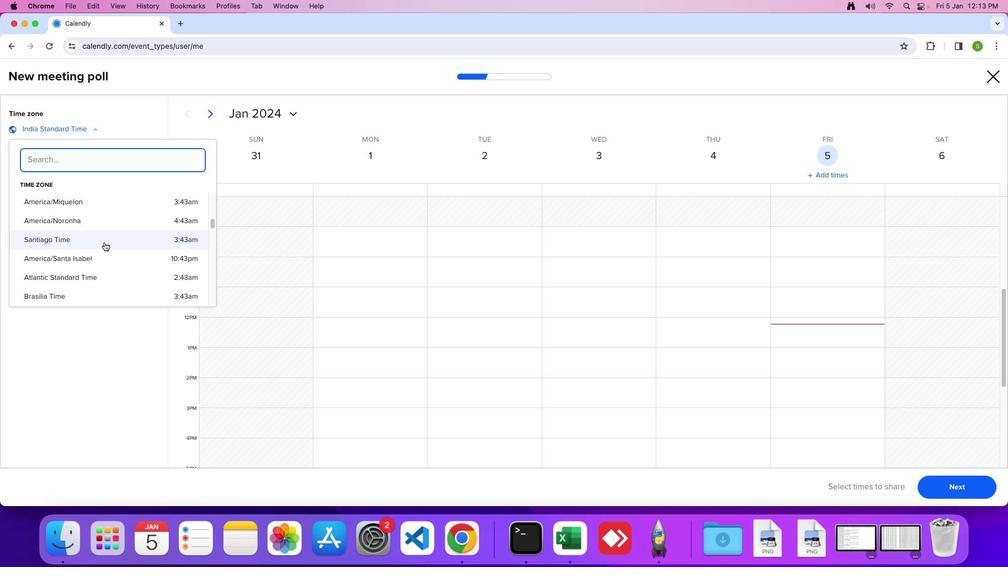 
Action: Mouse scrolled (104, 242) with delta (0, 0)
Screenshot: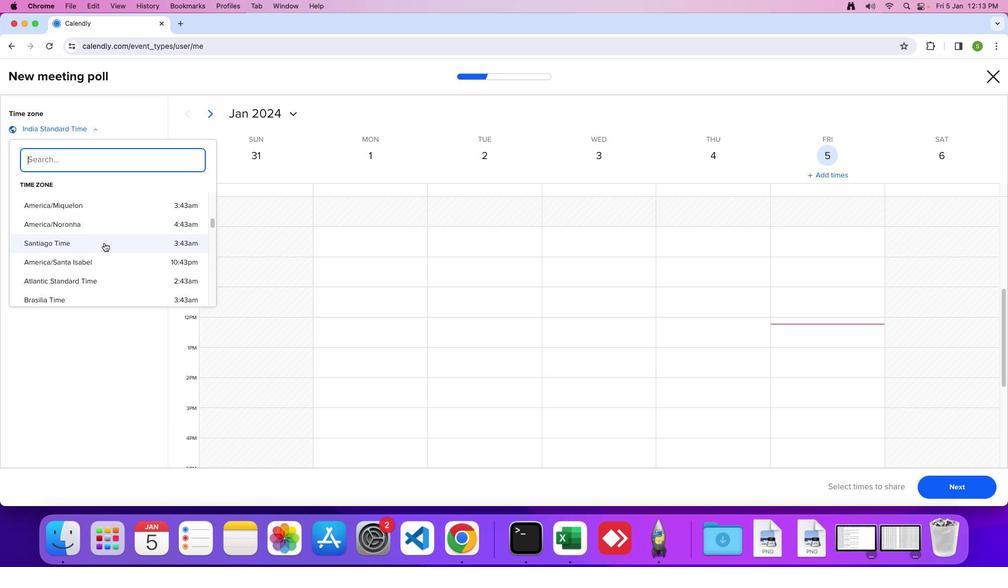 
Action: Mouse scrolled (104, 242) with delta (0, 0)
Screenshot: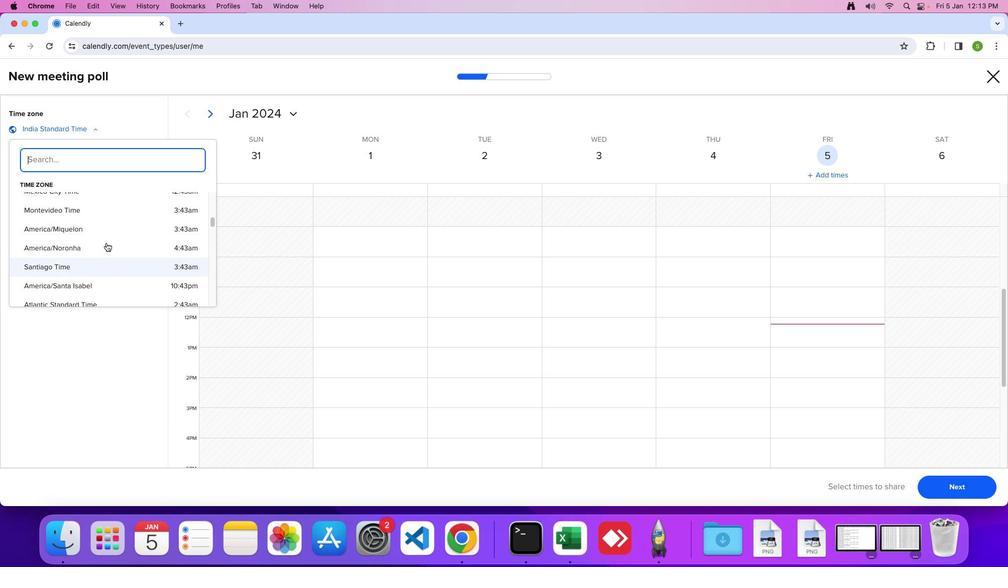 
Action: Mouse moved to (104, 242)
Screenshot: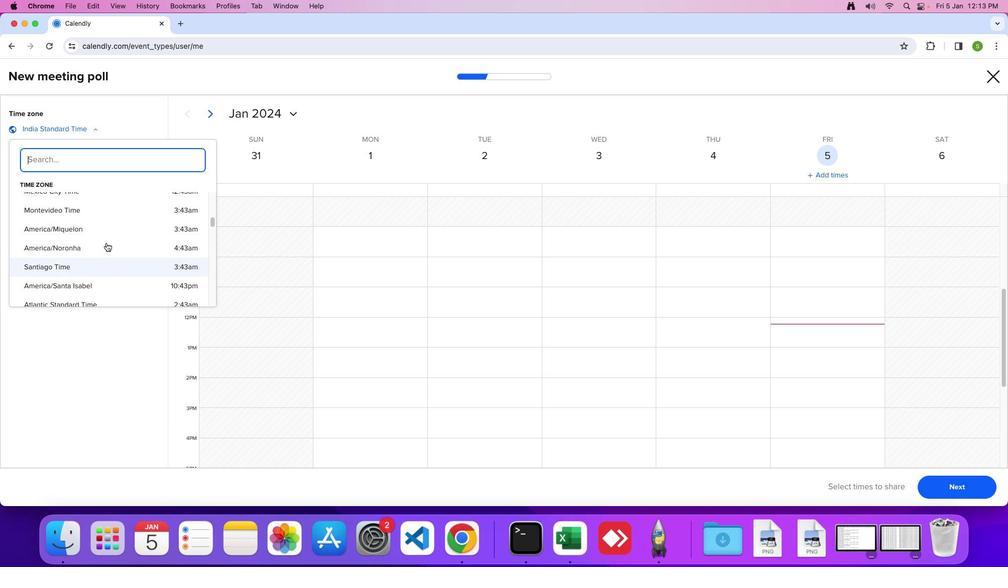 
Action: Mouse scrolled (104, 242) with delta (0, 1)
Screenshot: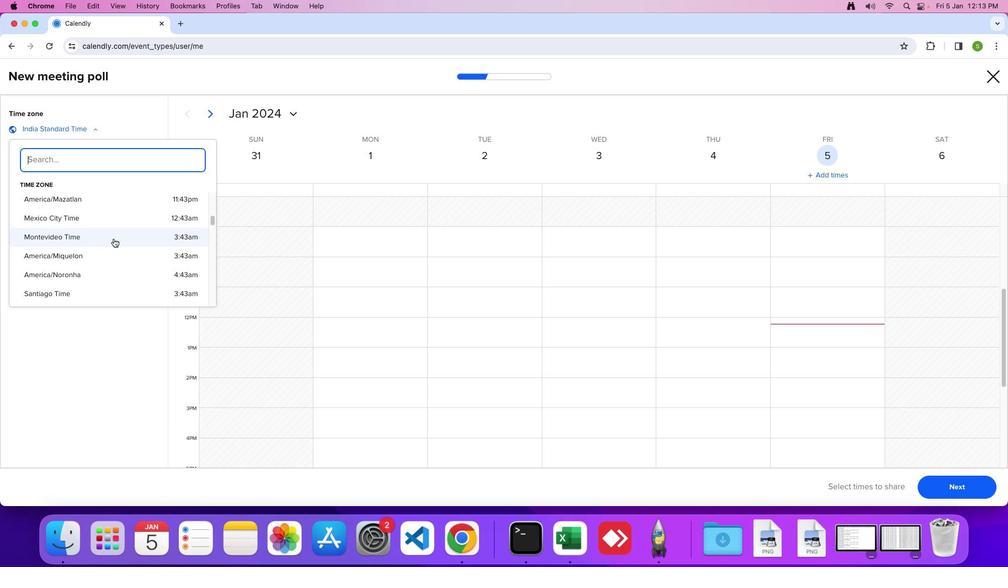 
Action: Mouse moved to (120, 233)
Screenshot: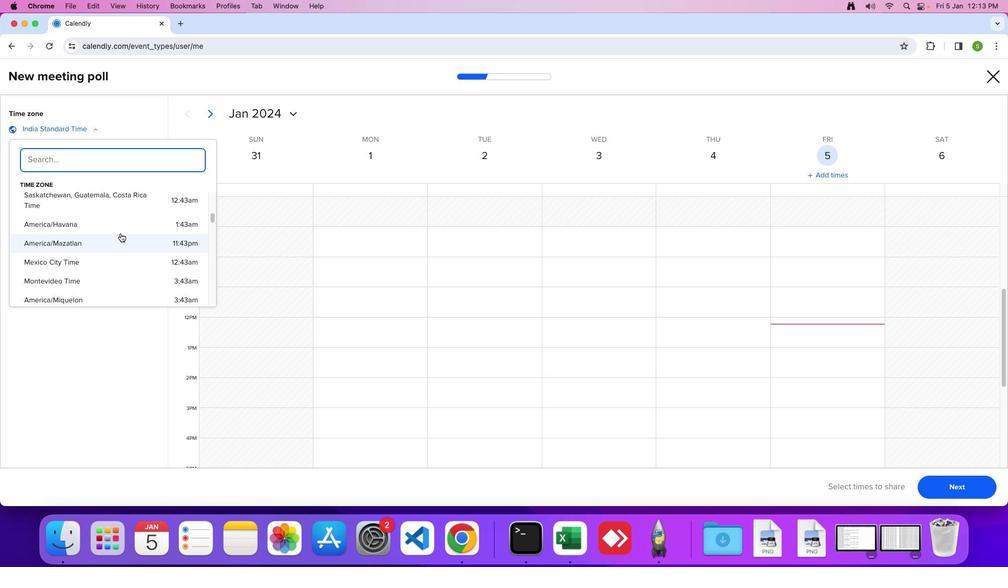 
Action: Mouse scrolled (120, 233) with delta (0, 0)
Screenshot: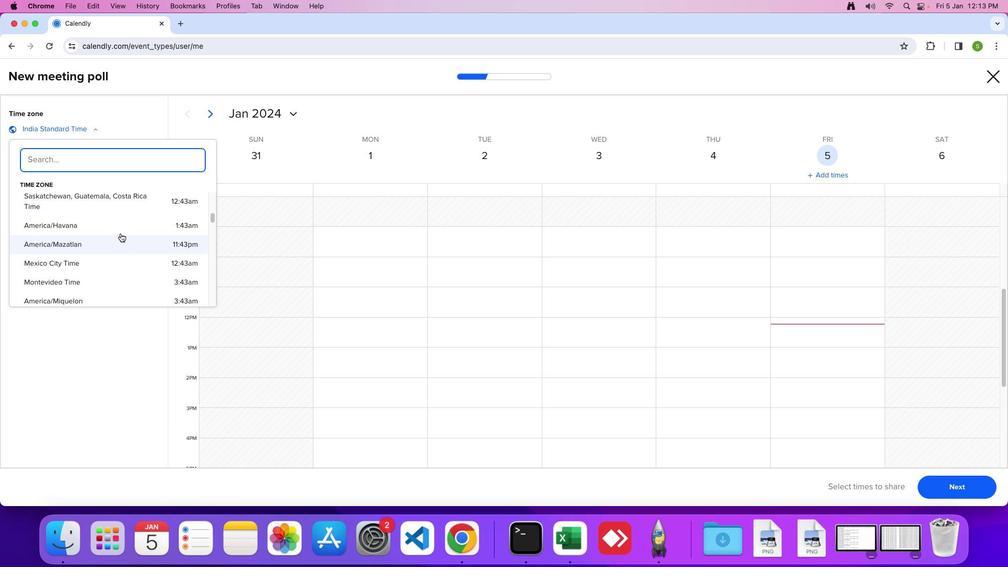 
Action: Mouse scrolled (120, 233) with delta (0, 0)
Screenshot: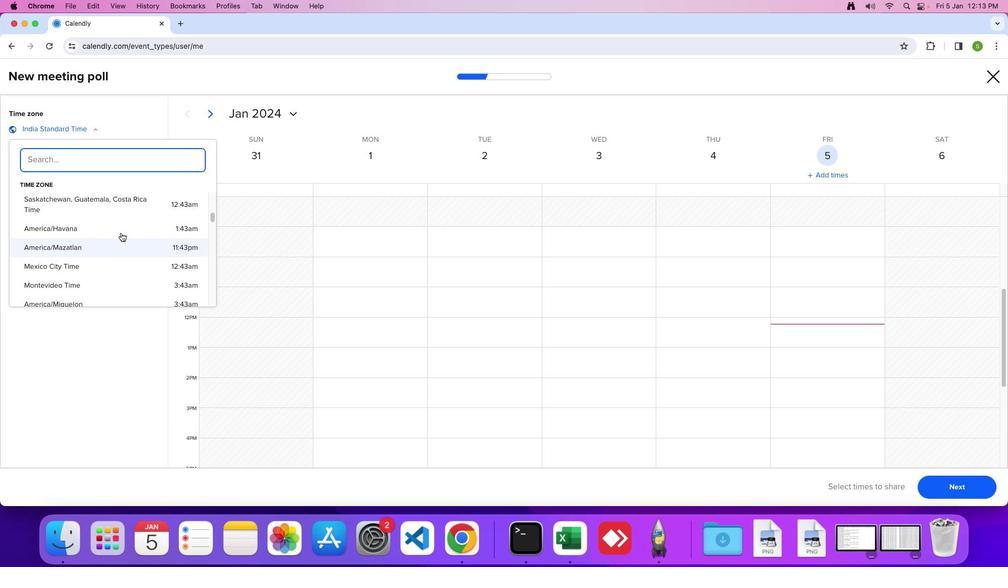 
Action: Mouse scrolled (120, 233) with delta (0, 0)
Screenshot: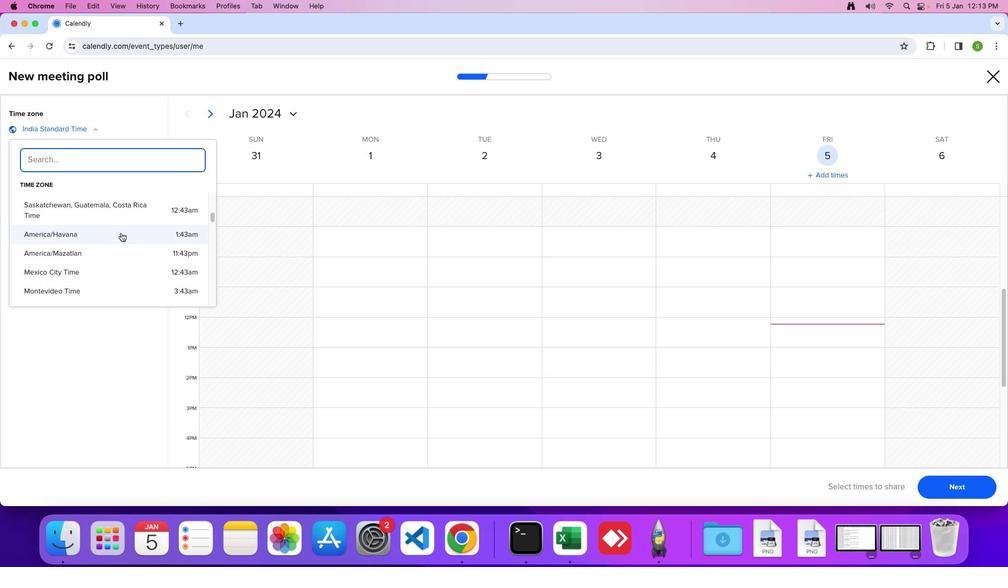 
Action: Mouse moved to (121, 232)
Screenshot: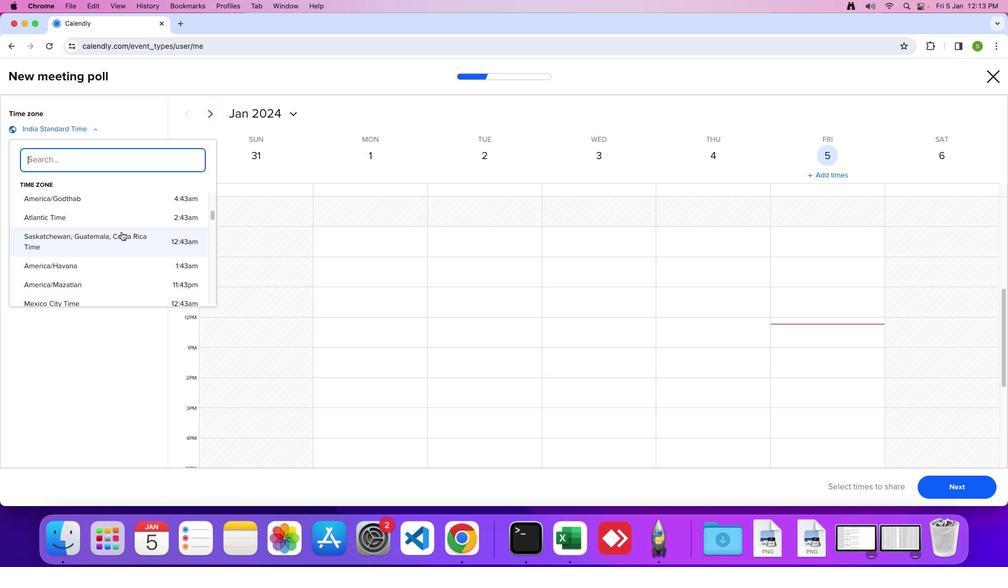 
Action: Mouse scrolled (121, 232) with delta (0, 0)
Screenshot: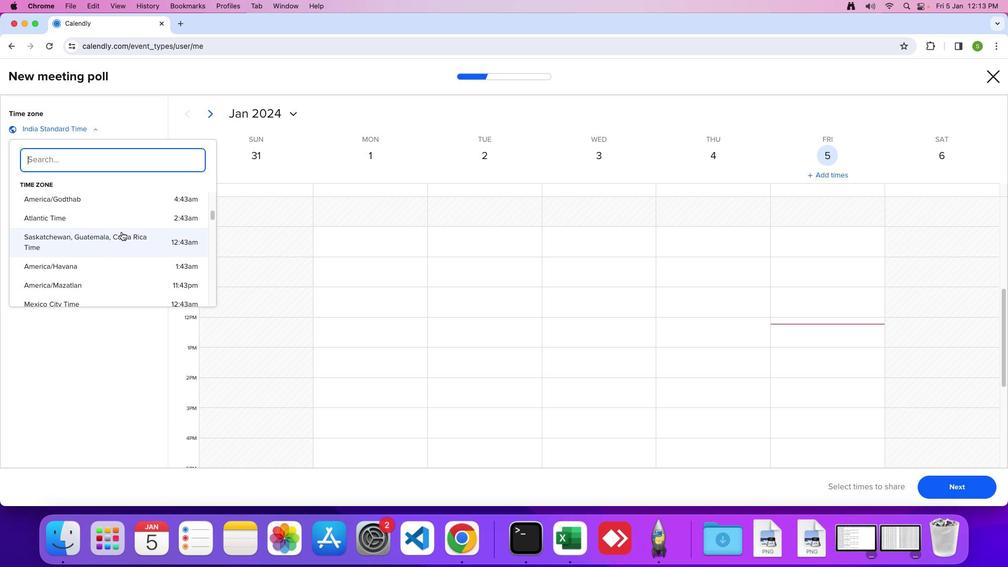
Action: Mouse scrolled (121, 232) with delta (0, 0)
Screenshot: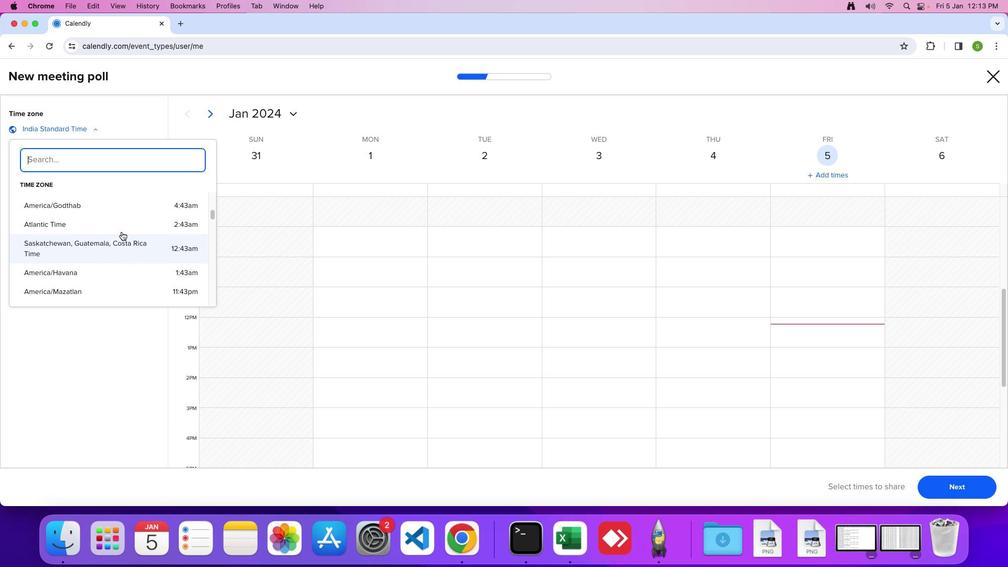 
Action: Mouse scrolled (121, 232) with delta (0, 0)
Screenshot: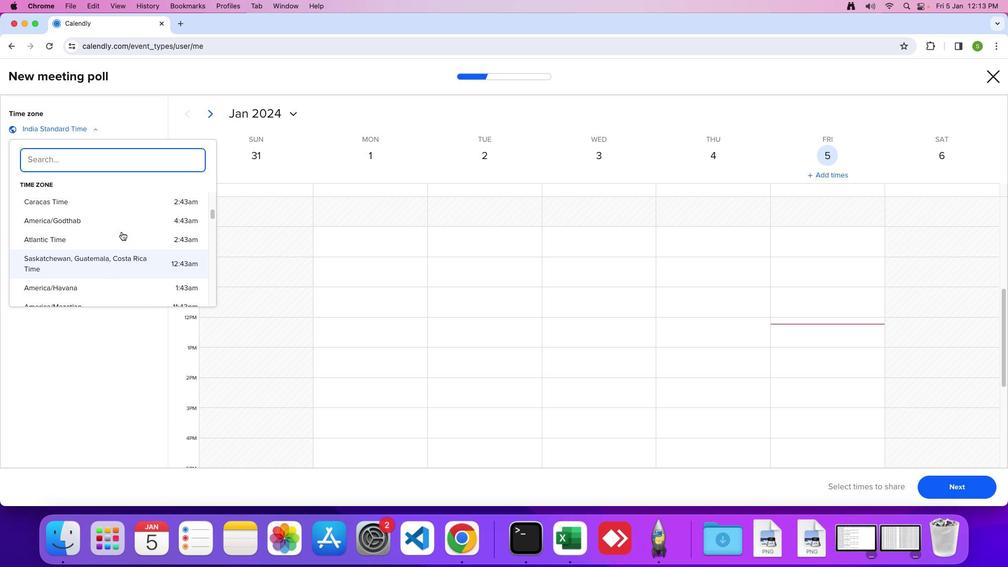 
Action: Mouse scrolled (121, 232) with delta (0, 0)
Screenshot: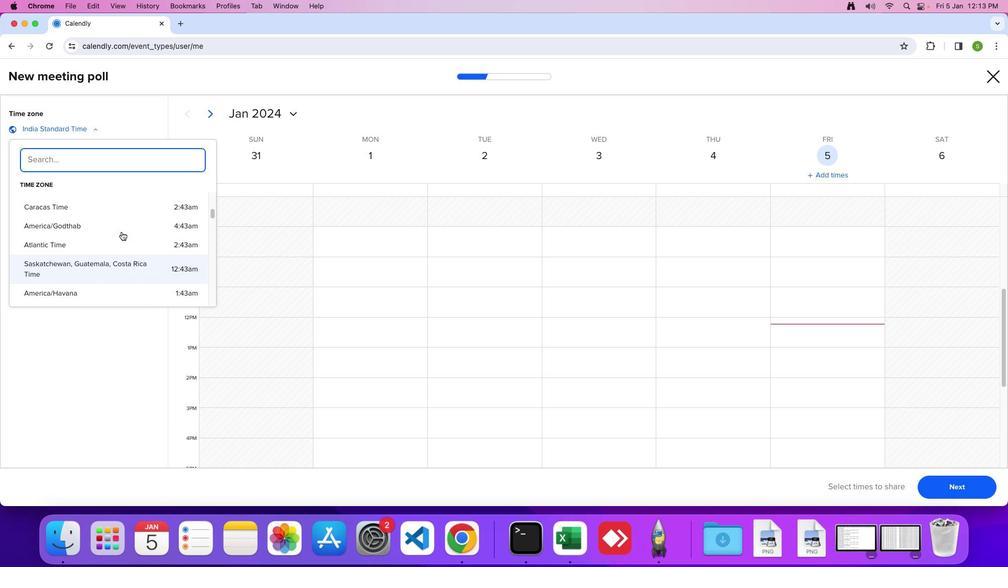 
Action: Mouse scrolled (121, 232) with delta (0, 0)
Screenshot: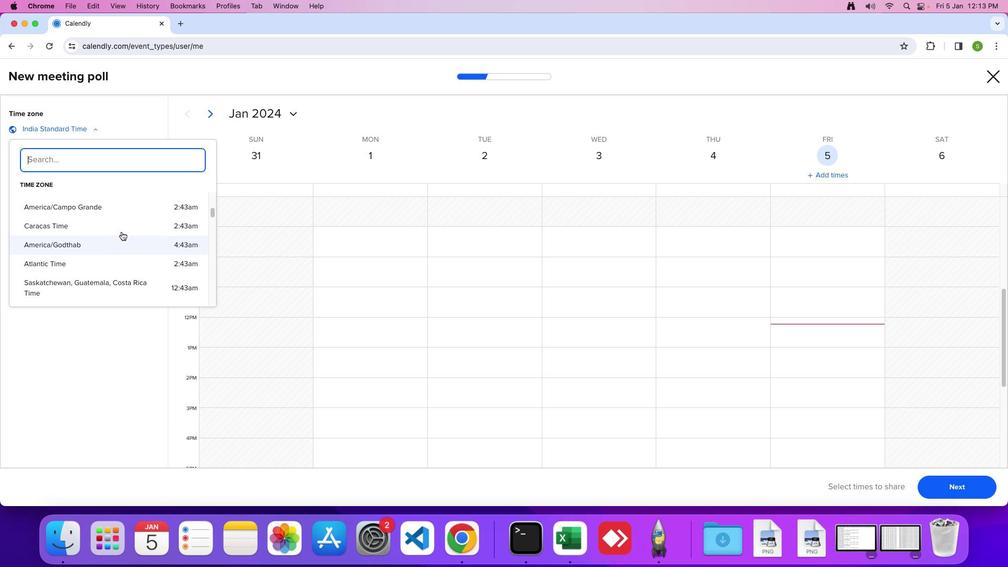 
Action: Mouse scrolled (121, 232) with delta (0, 0)
Screenshot: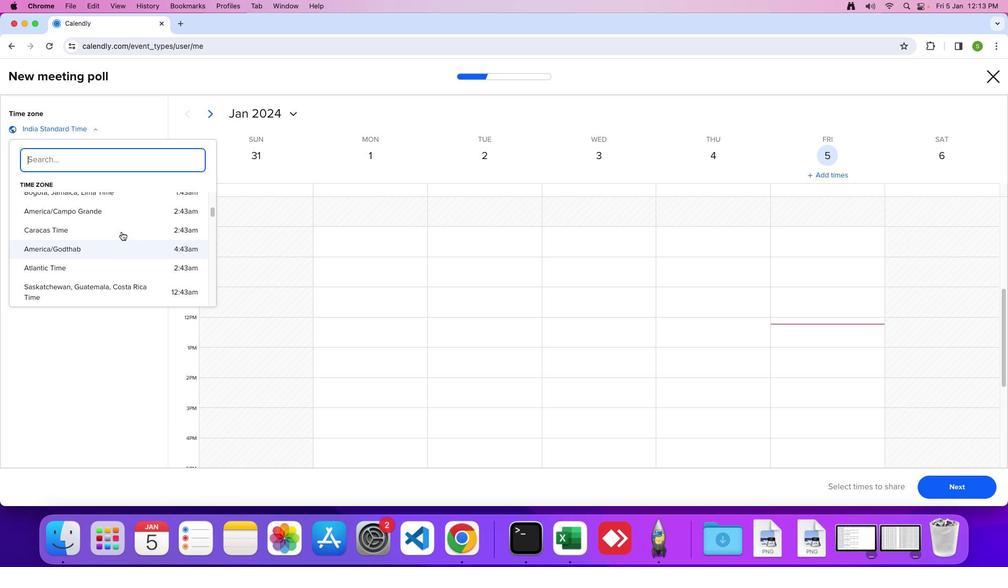 
Action: Mouse scrolled (121, 232) with delta (0, 0)
Screenshot: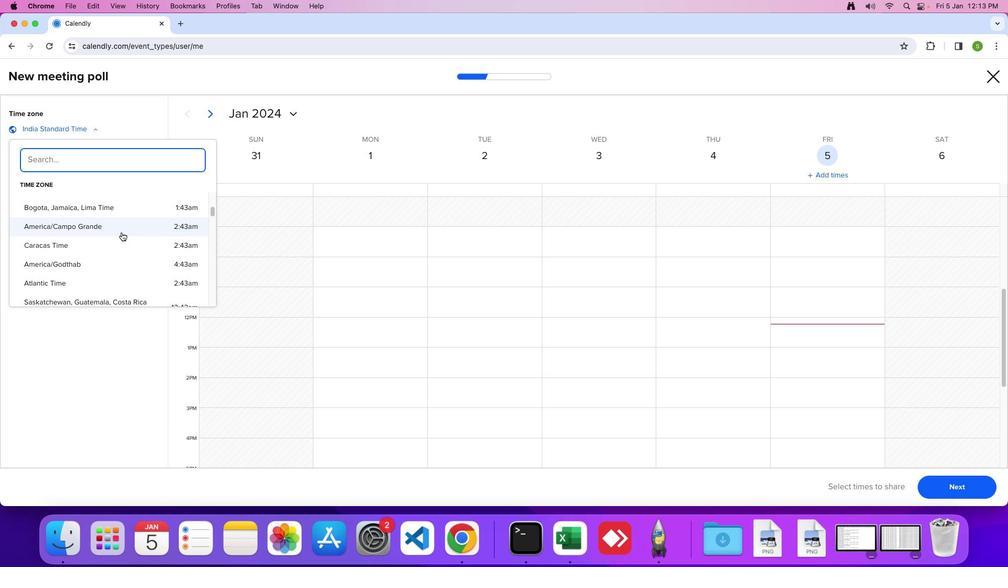 
Action: Mouse moved to (121, 232)
Screenshot: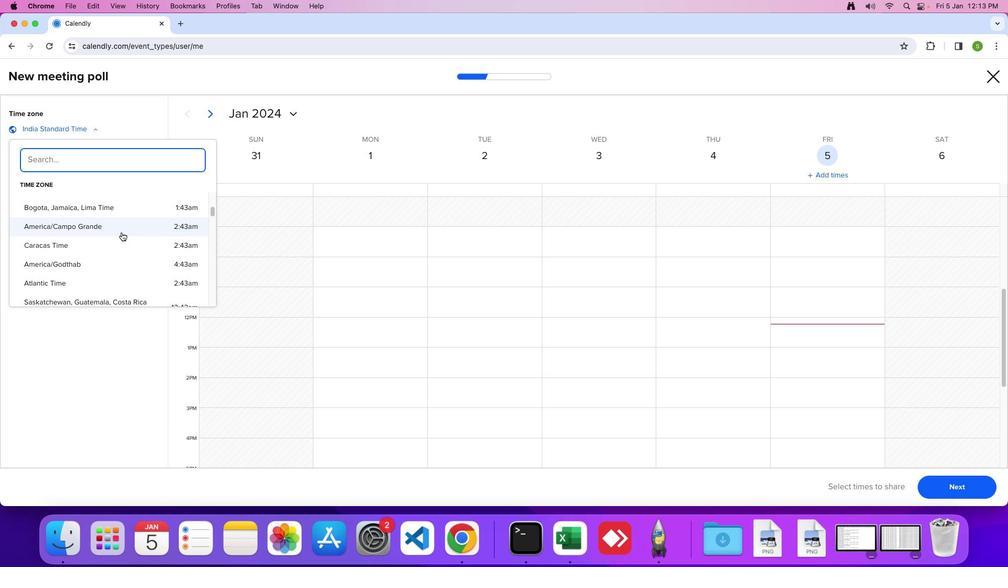 
Action: Mouse scrolled (121, 232) with delta (0, 0)
Screenshot: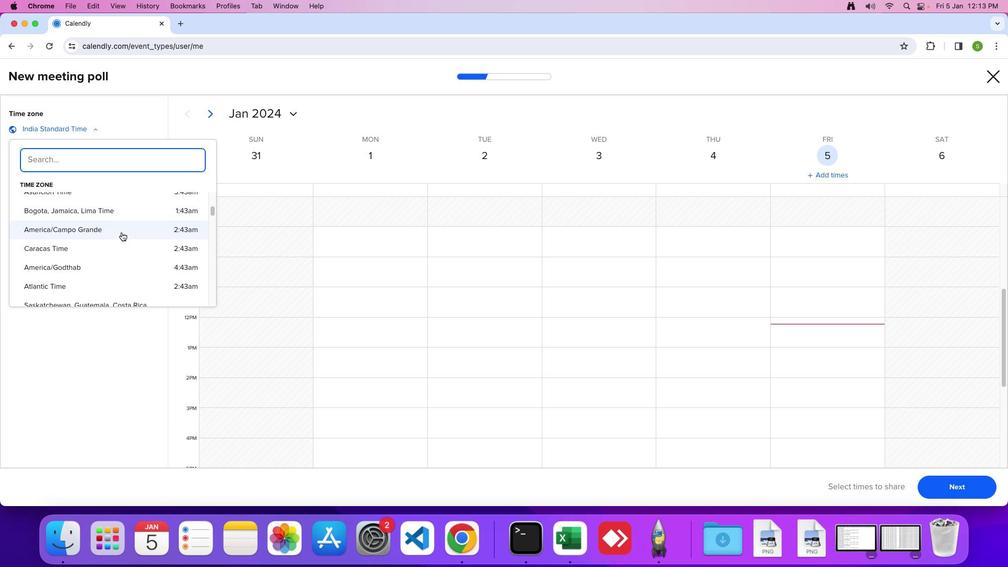 
Action: Mouse scrolled (121, 232) with delta (0, 0)
Screenshot: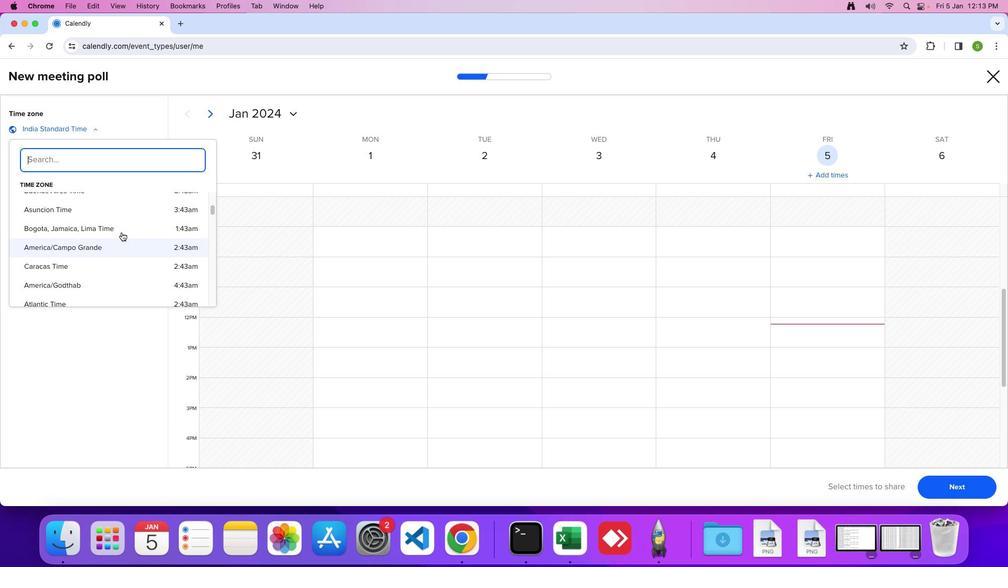 
Action: Mouse scrolled (121, 232) with delta (0, 0)
Screenshot: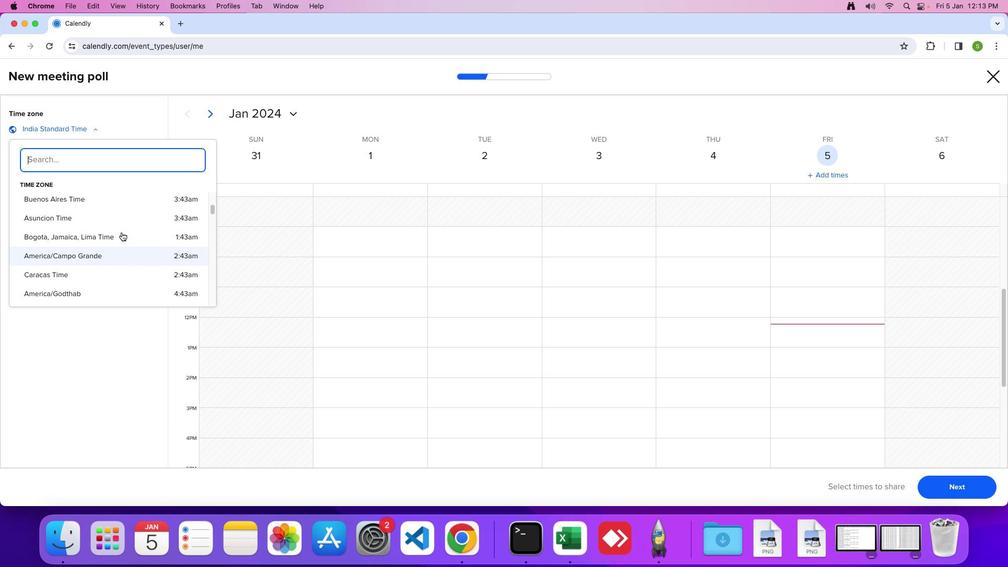 
Action: Mouse scrolled (121, 232) with delta (0, 1)
Screenshot: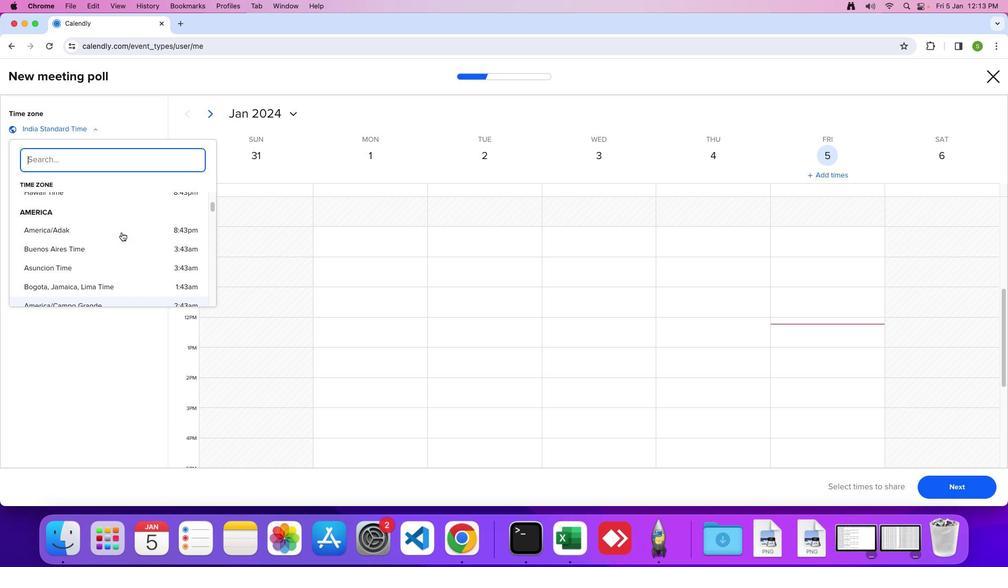 
Action: Mouse moved to (97, 279)
Screenshot: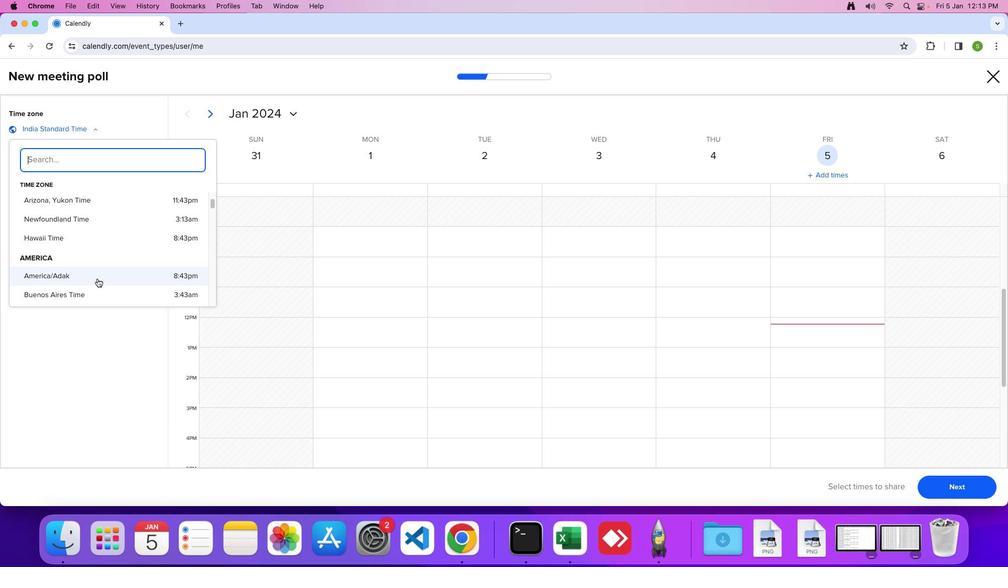 
Action: Mouse pressed left at (97, 279)
Screenshot: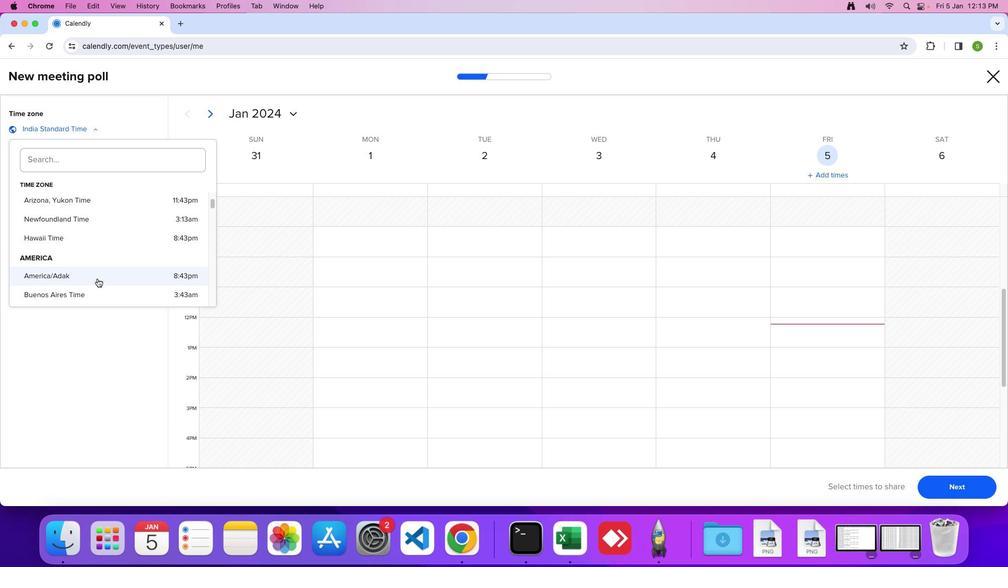 
Action: Mouse moved to (100, 271)
Screenshot: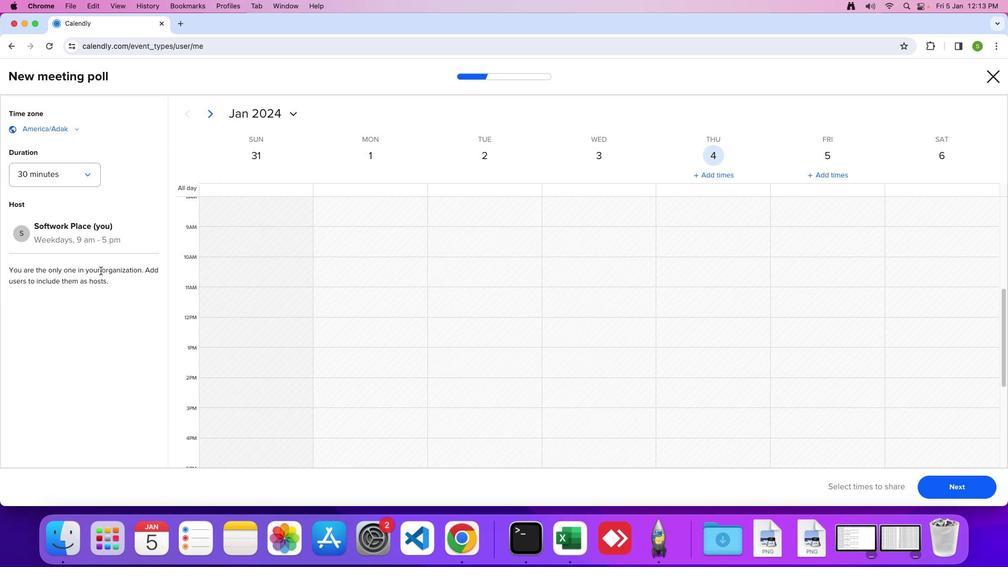 
